 Task: Find connections with filter location Orós with filter topic #humanresourceswith filter profile language French with filter current company Freecharge with filter school Rajiv Gandhi University of Health Sciences with filter industry Telecommunications Carriers with filter service category CateringChange with filter keywords title Line Cook
Action: Mouse moved to (494, 93)
Screenshot: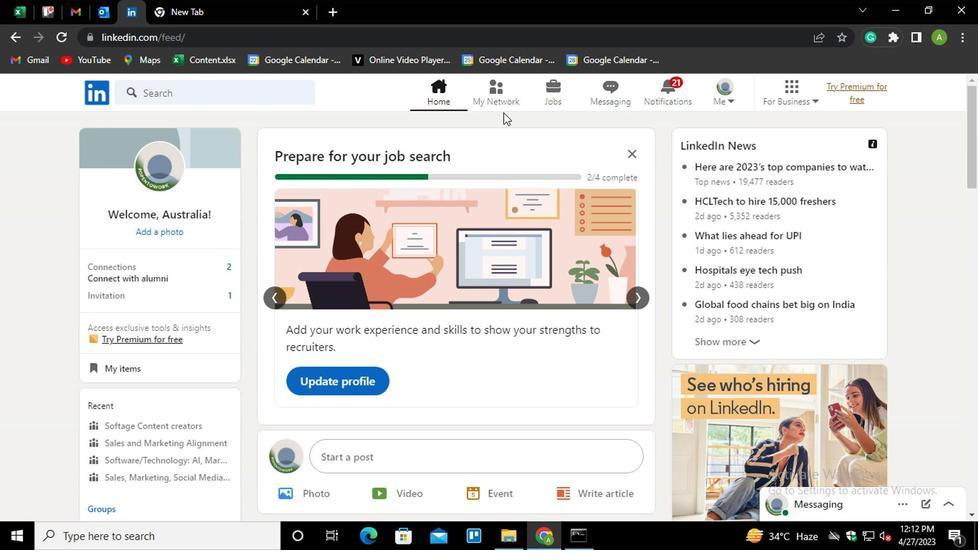 
Action: Mouse pressed left at (494, 93)
Screenshot: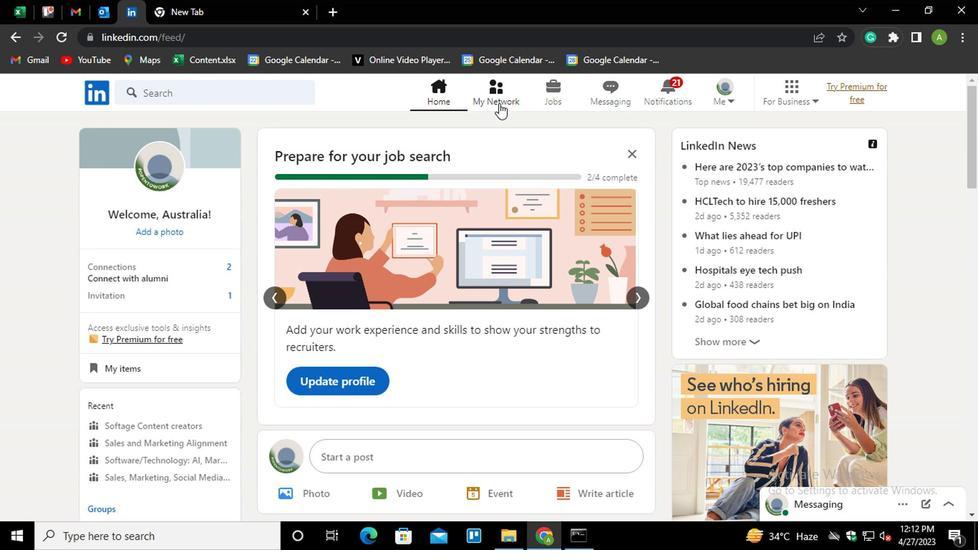 
Action: Mouse moved to (174, 170)
Screenshot: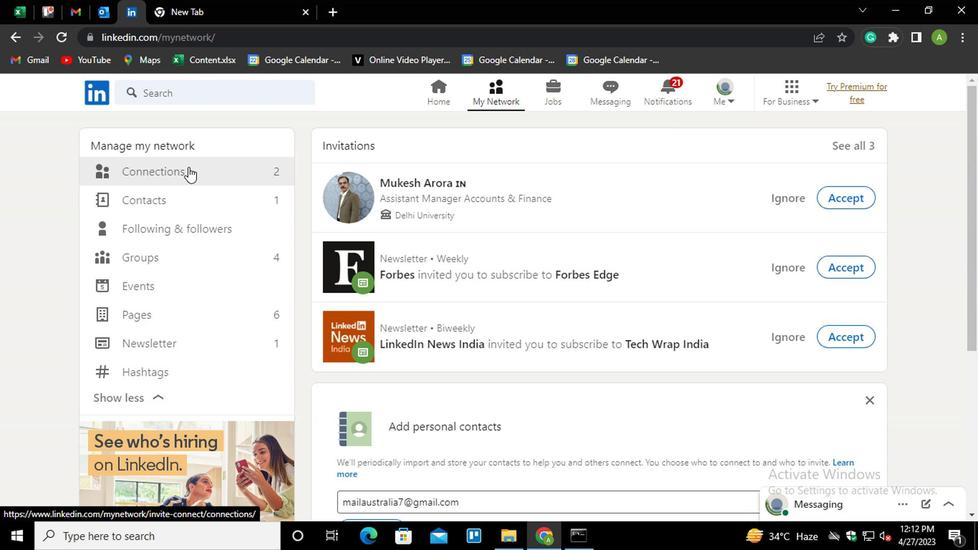 
Action: Mouse pressed left at (174, 170)
Screenshot: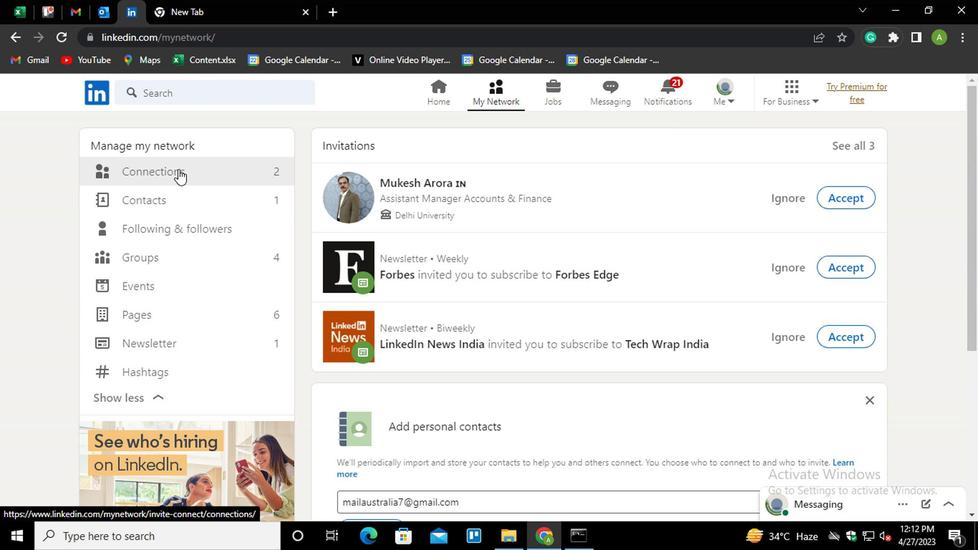 
Action: Mouse moved to (615, 170)
Screenshot: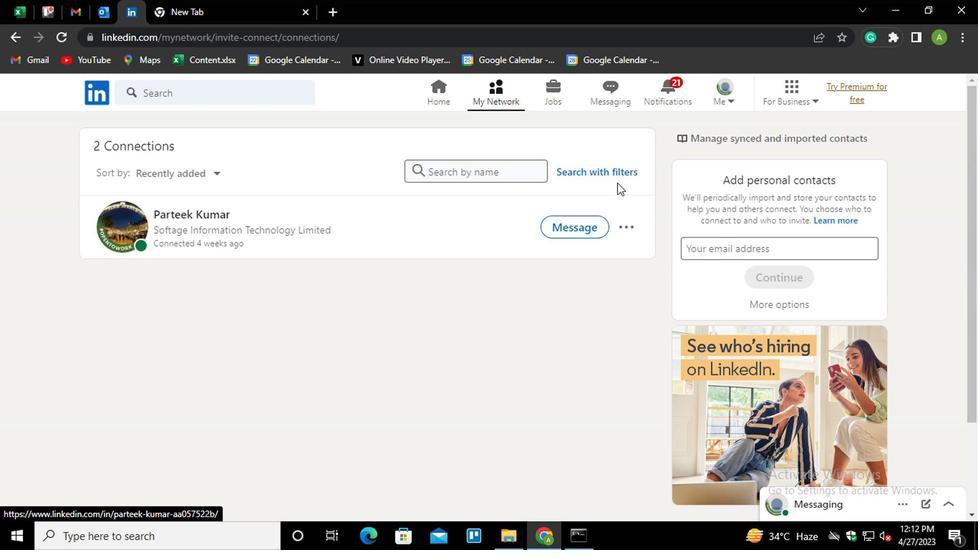 
Action: Mouse pressed left at (615, 170)
Screenshot: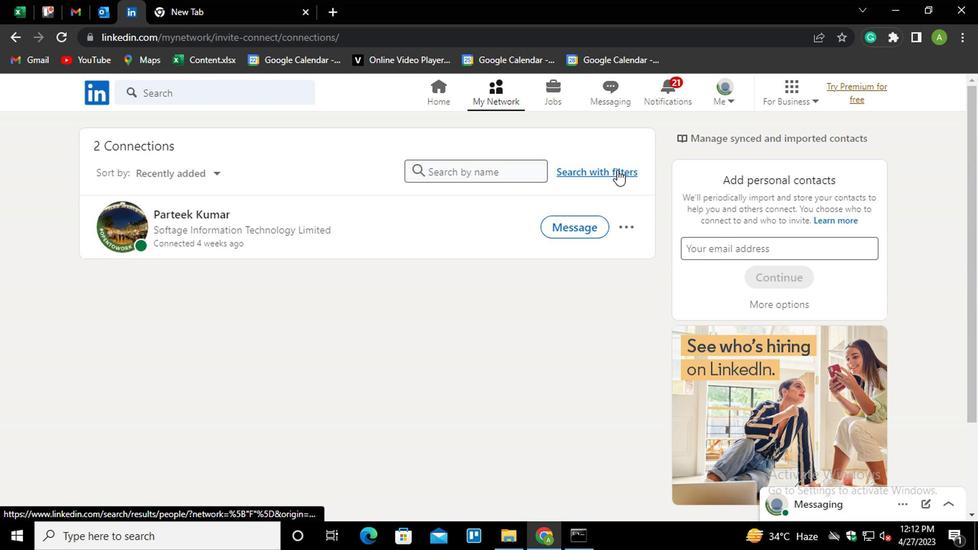 
Action: Mouse moved to (534, 135)
Screenshot: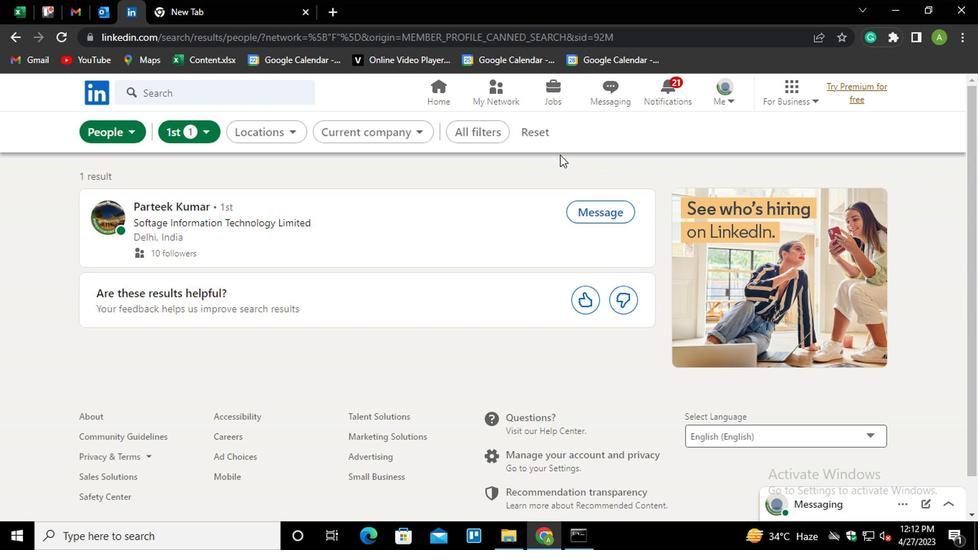 
Action: Mouse pressed left at (534, 135)
Screenshot: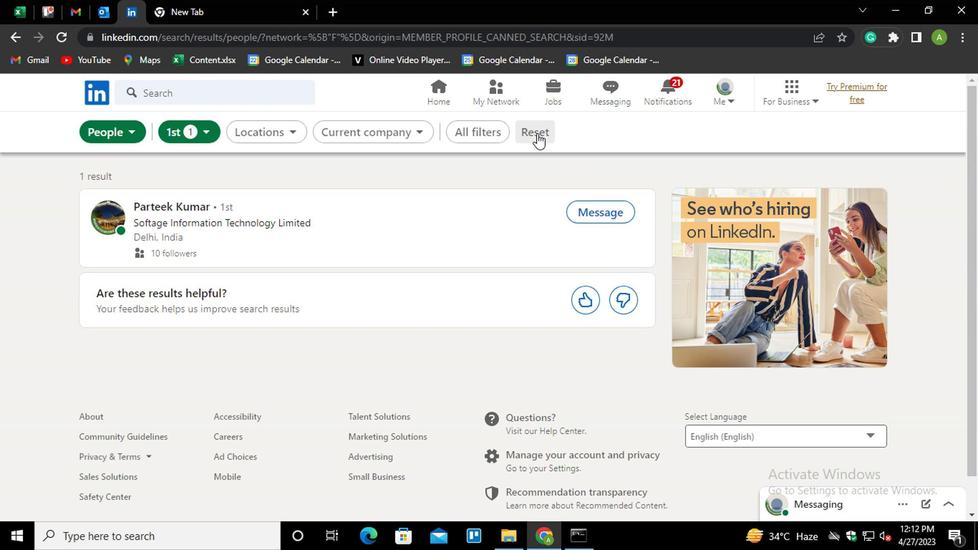 
Action: Mouse moved to (528, 135)
Screenshot: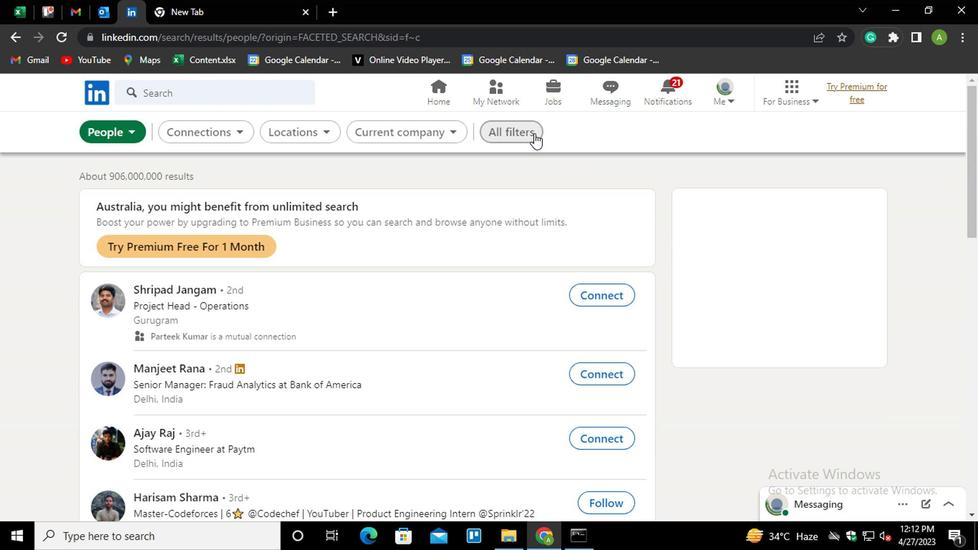 
Action: Mouse pressed left at (528, 135)
Screenshot: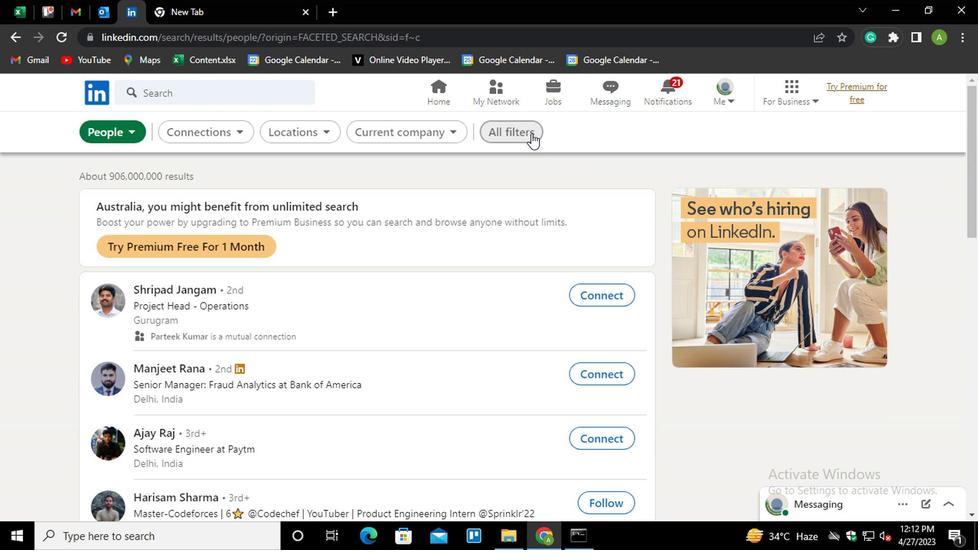 
Action: Mouse moved to (680, 303)
Screenshot: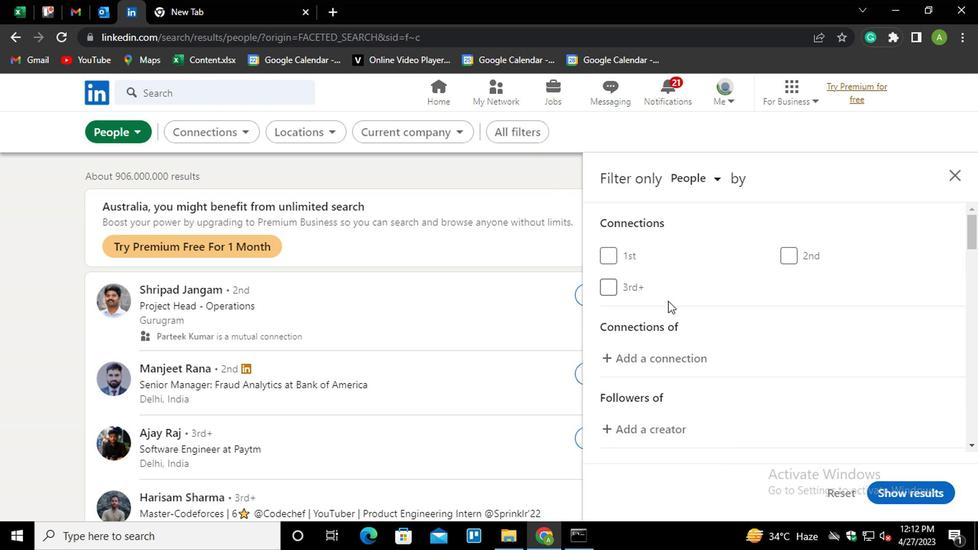 
Action: Mouse scrolled (680, 303) with delta (0, 0)
Screenshot: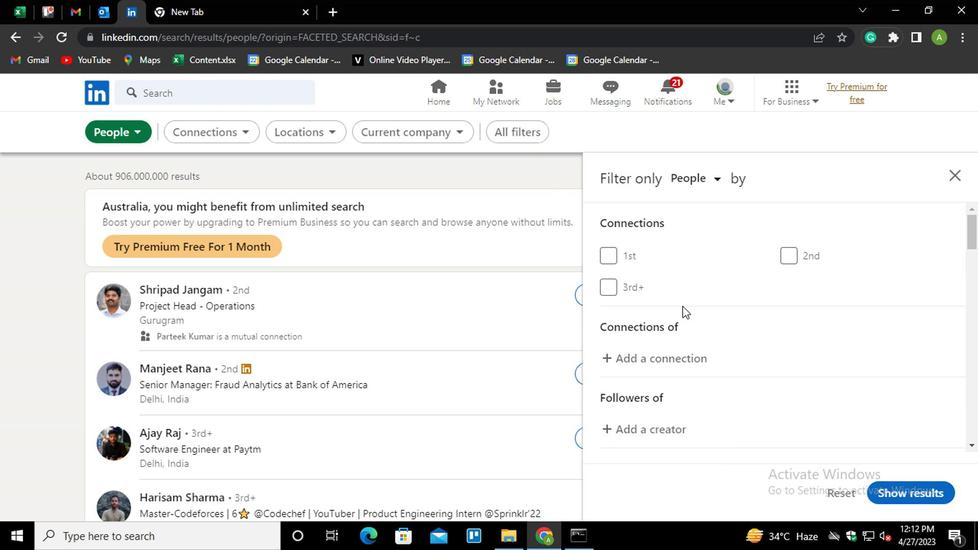
Action: Mouse moved to (680, 303)
Screenshot: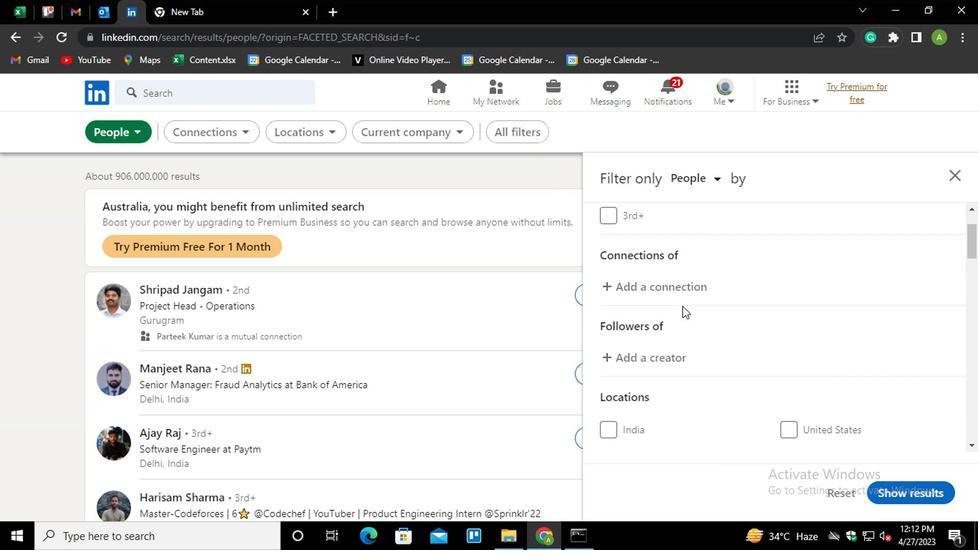 
Action: Mouse scrolled (680, 303) with delta (0, 0)
Screenshot: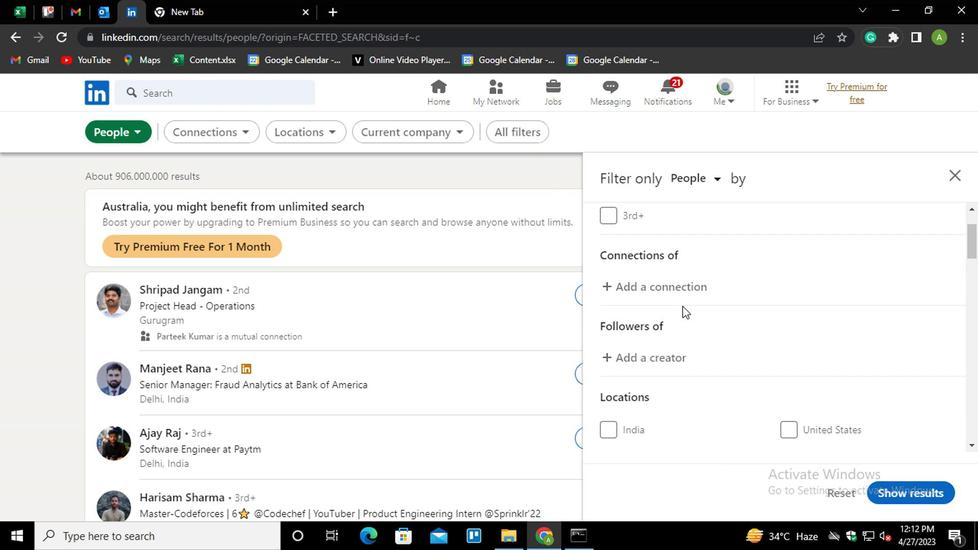 
Action: Mouse scrolled (680, 303) with delta (0, 0)
Screenshot: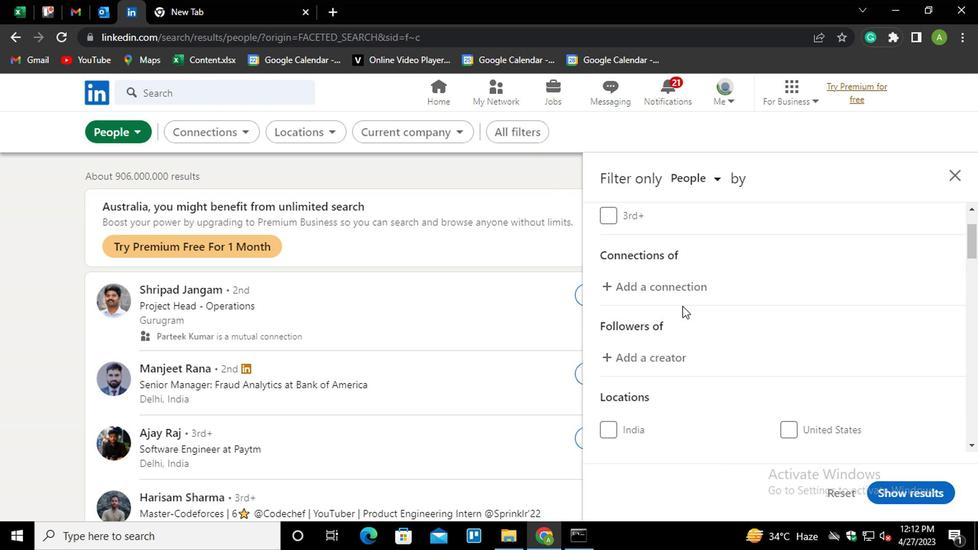 
Action: Mouse scrolled (680, 303) with delta (0, 0)
Screenshot: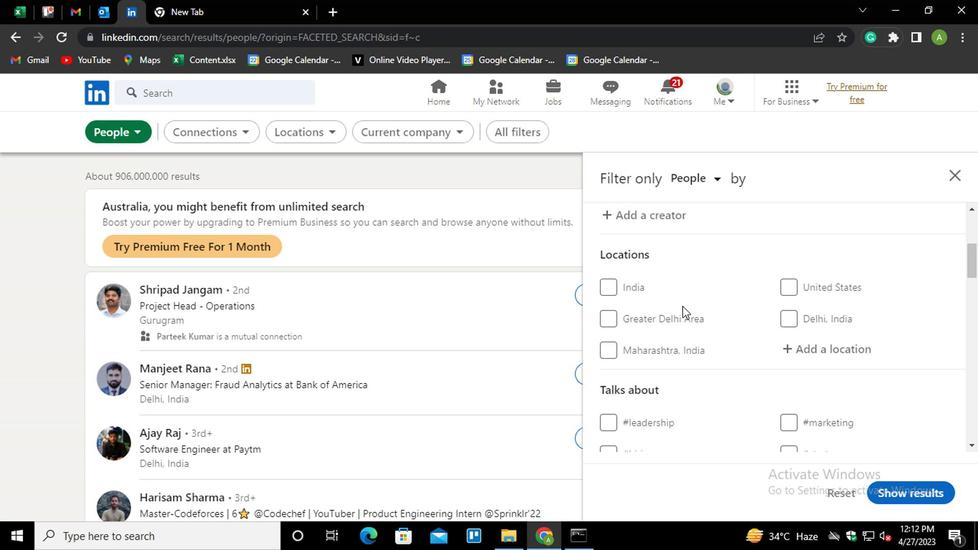 
Action: Mouse moved to (834, 273)
Screenshot: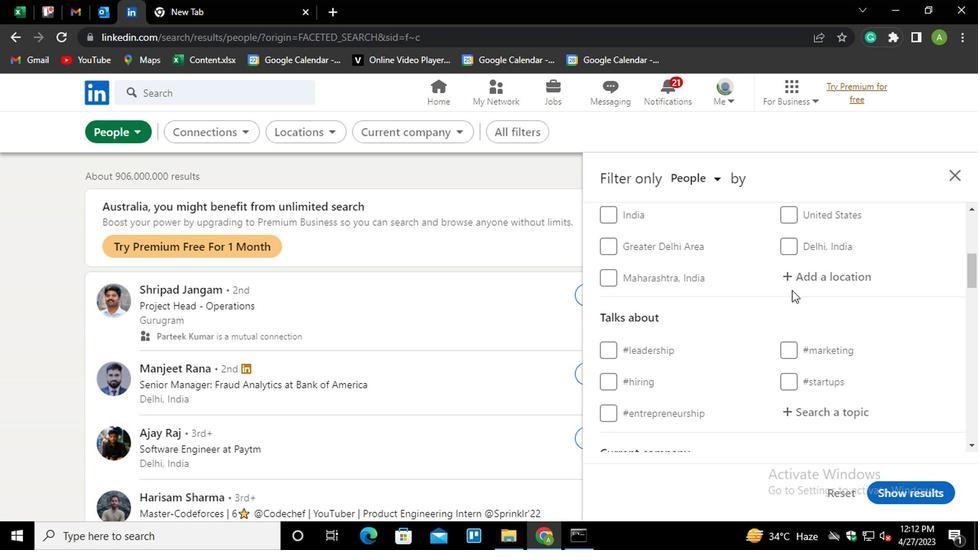 
Action: Mouse pressed left at (834, 273)
Screenshot: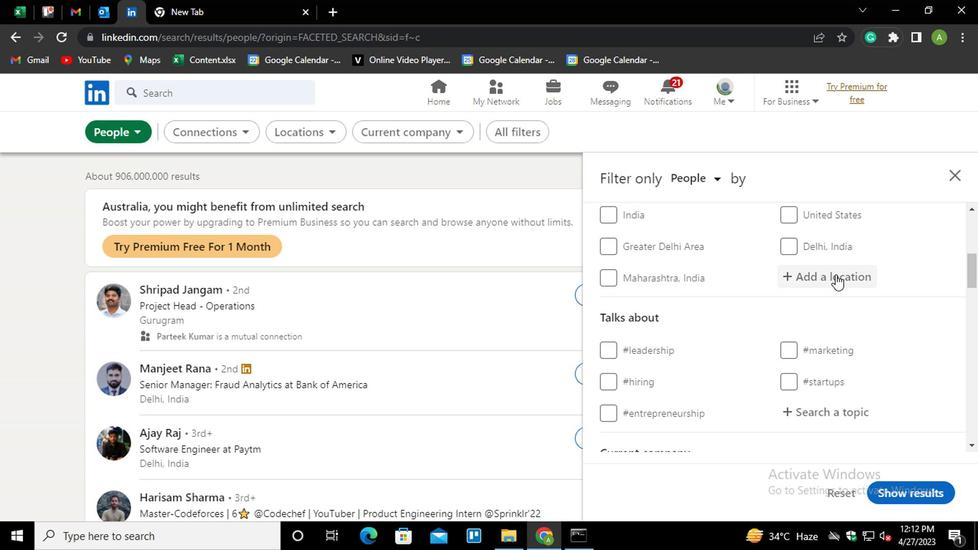 
Action: Mouse moved to (831, 274)
Screenshot: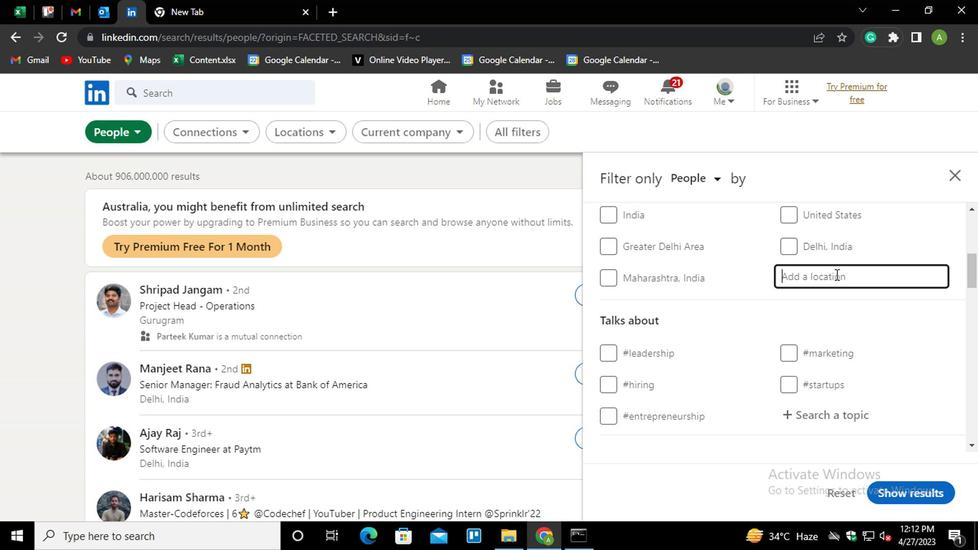 
Action: Mouse pressed left at (831, 274)
Screenshot: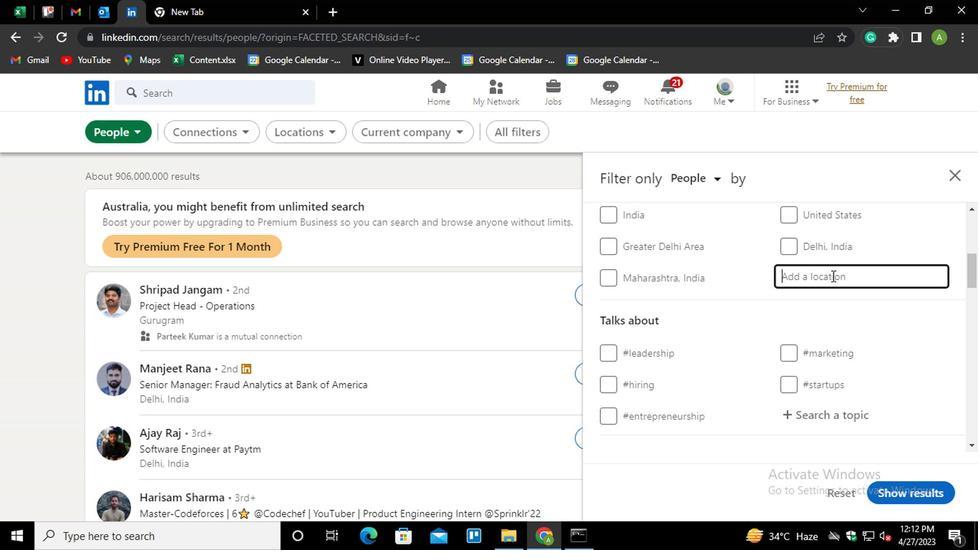 
Action: Key pressed <Key.shift>P<Key.backspace>OROS<Key.down><Key.down><Key.down><Key.down><Key.down><Key.enter>
Screenshot: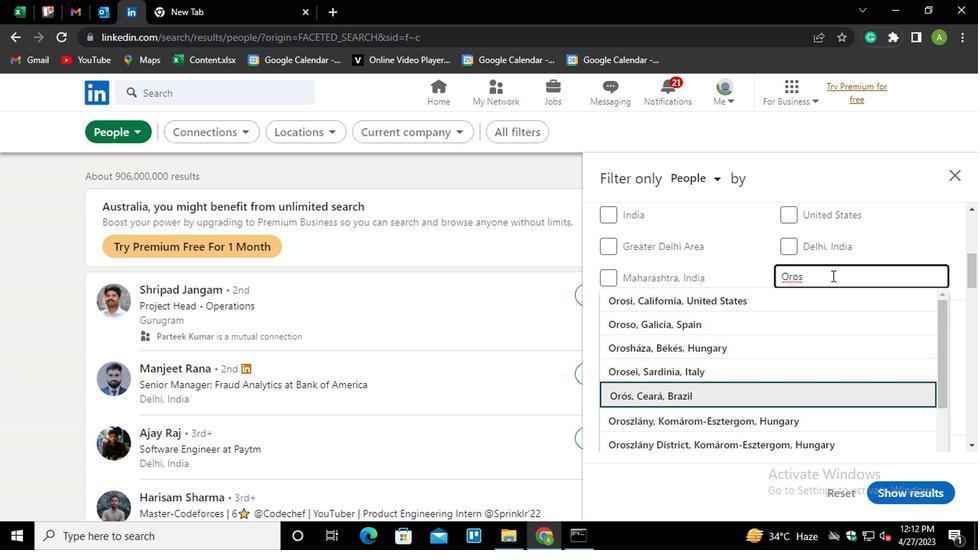 
Action: Mouse scrolled (831, 273) with delta (0, -1)
Screenshot: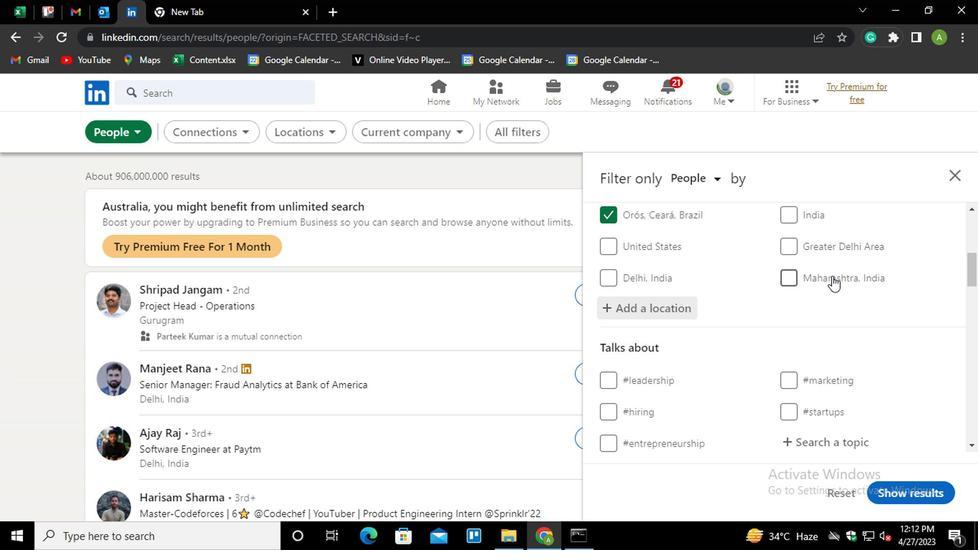 
Action: Mouse scrolled (831, 273) with delta (0, -1)
Screenshot: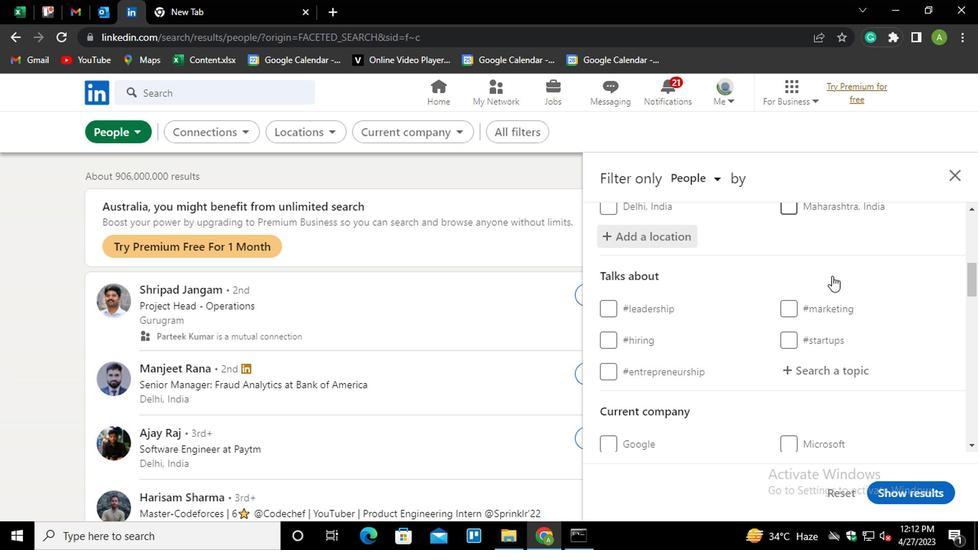 
Action: Mouse moved to (818, 297)
Screenshot: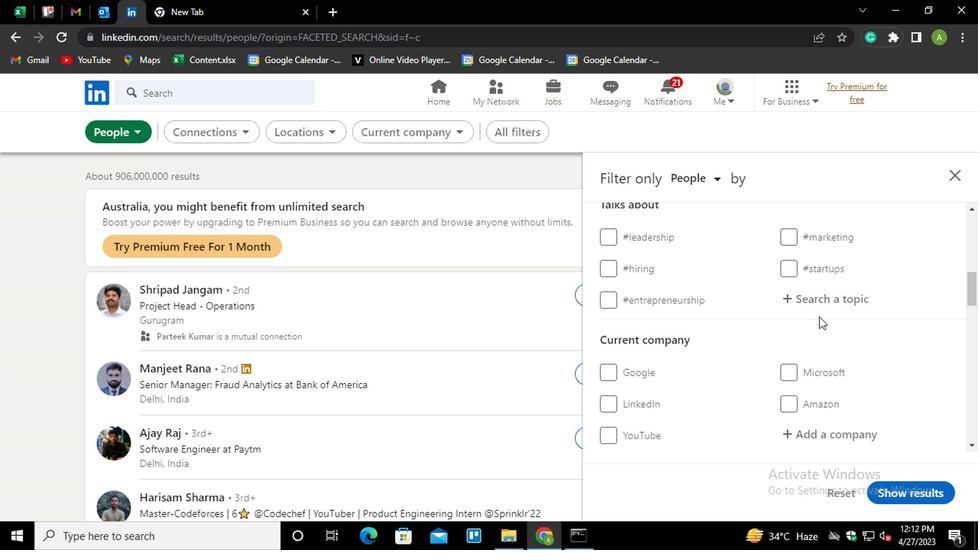 
Action: Mouse pressed left at (818, 297)
Screenshot: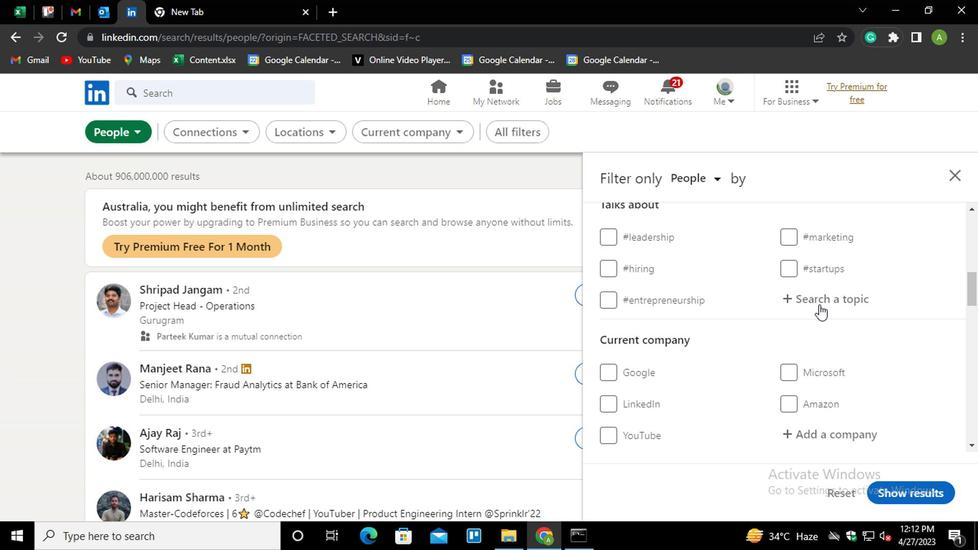 
Action: Key pressed <Key.shift>#GU<Key.backspace><Key.backspace>HUMANRESOURCES
Screenshot: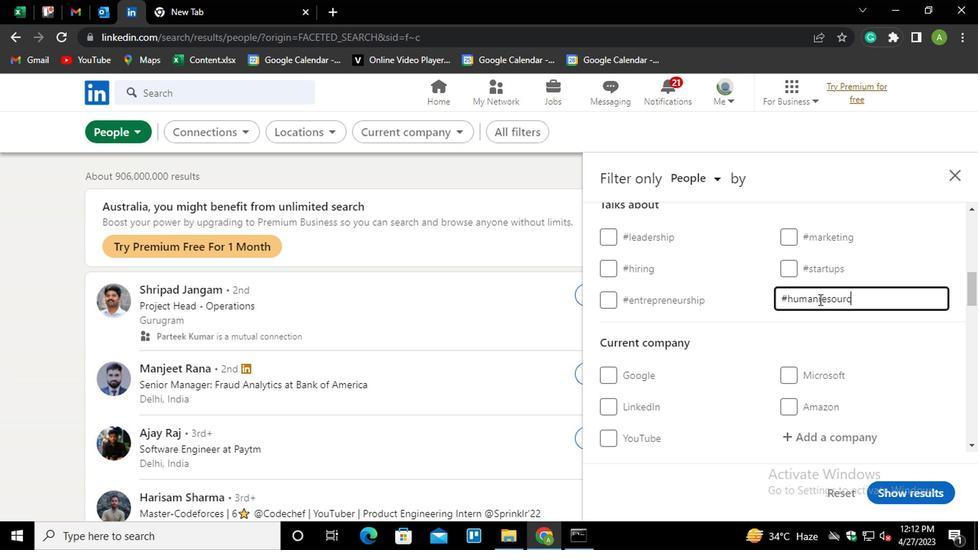 
Action: Mouse moved to (833, 320)
Screenshot: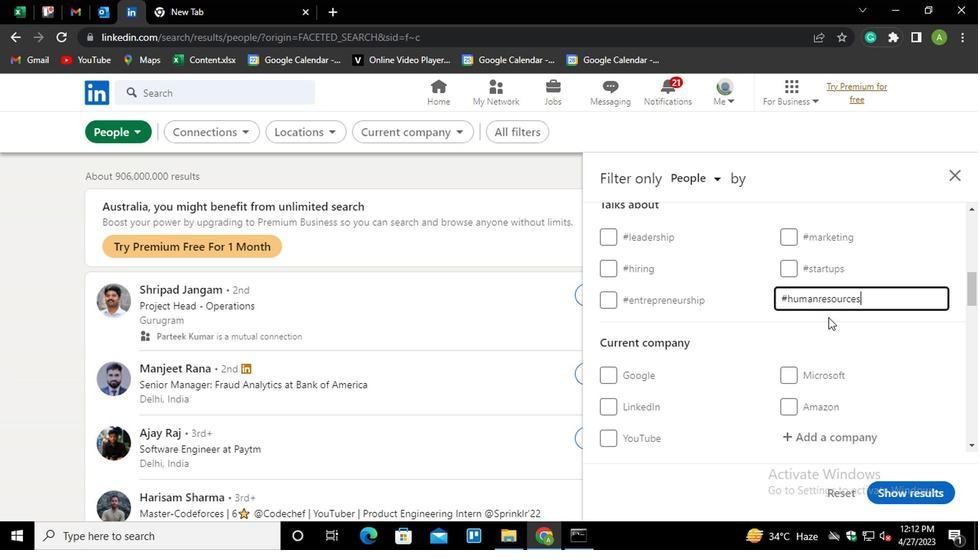 
Action: Mouse pressed left at (833, 320)
Screenshot: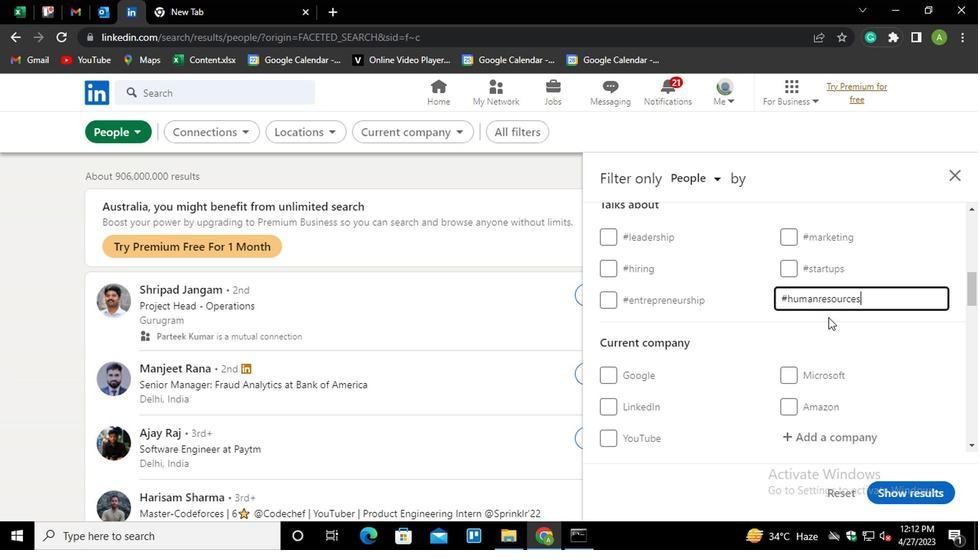 
Action: Mouse moved to (834, 320)
Screenshot: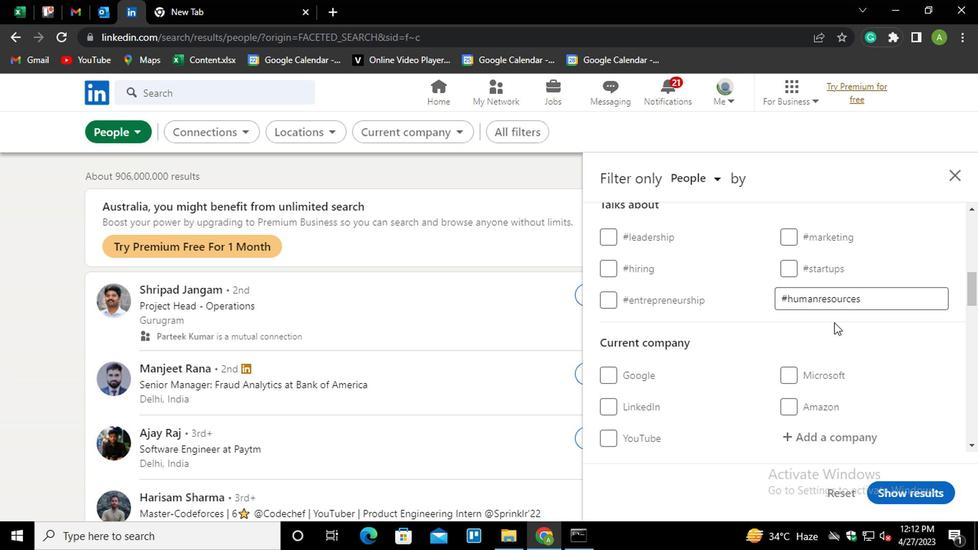 
Action: Mouse scrolled (834, 319) with delta (0, 0)
Screenshot: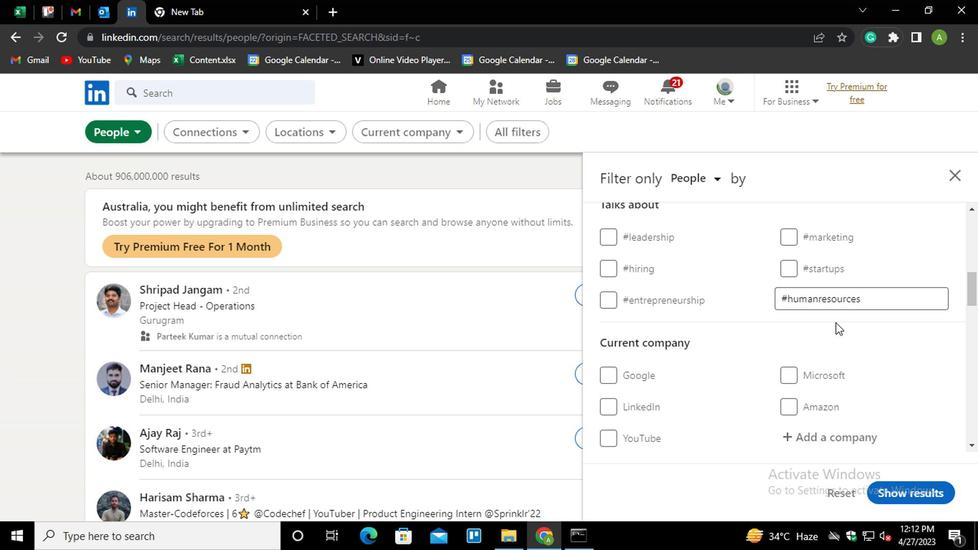 
Action: Mouse scrolled (834, 319) with delta (0, 0)
Screenshot: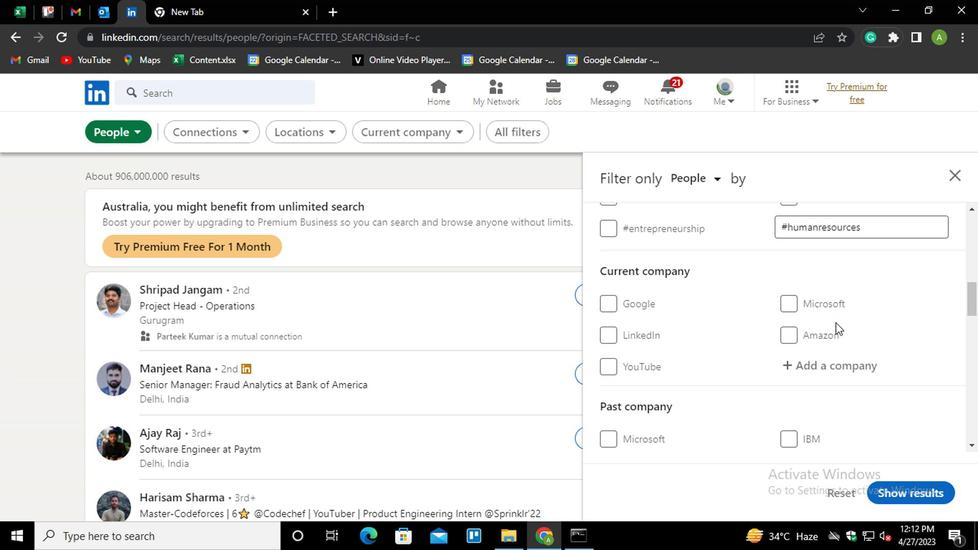 
Action: Mouse scrolled (834, 319) with delta (0, 0)
Screenshot: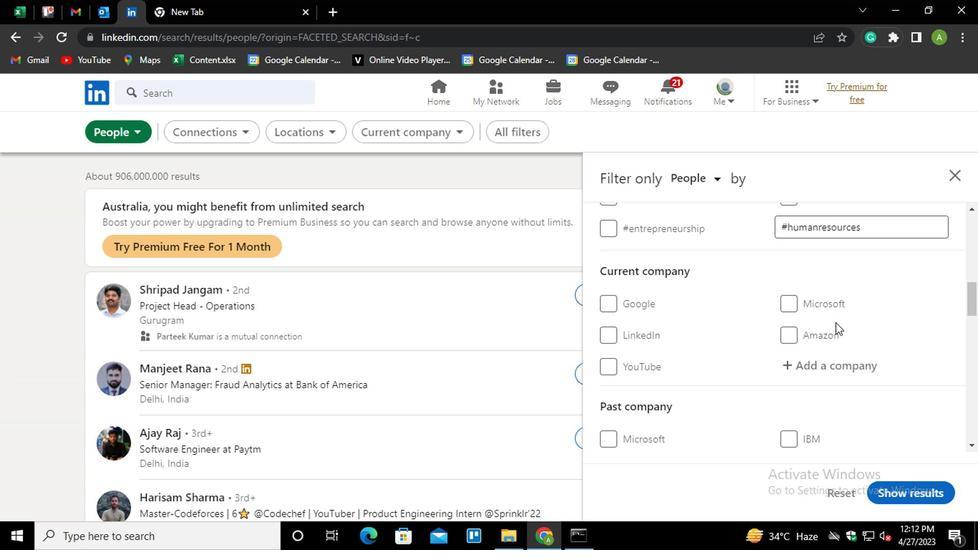 
Action: Mouse scrolled (834, 319) with delta (0, 0)
Screenshot: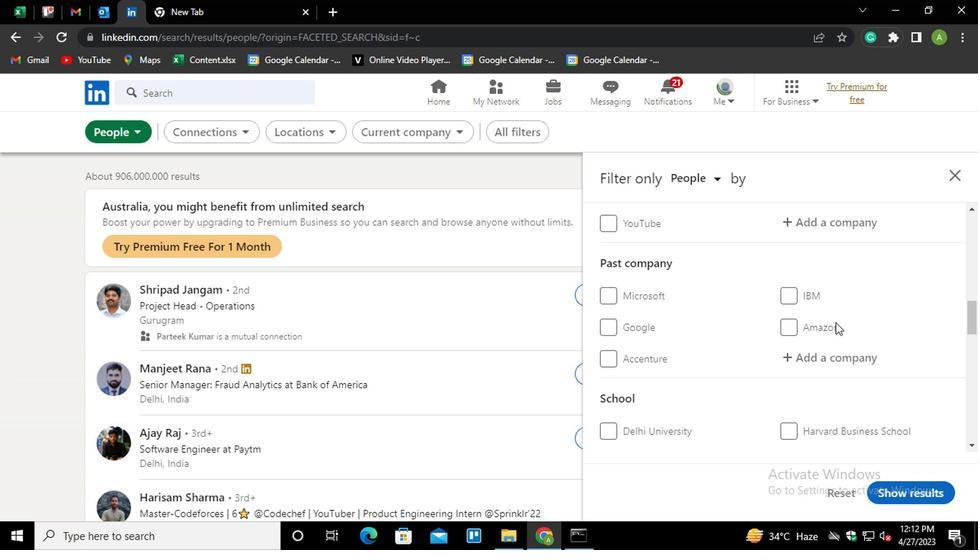 
Action: Mouse scrolled (834, 319) with delta (0, 0)
Screenshot: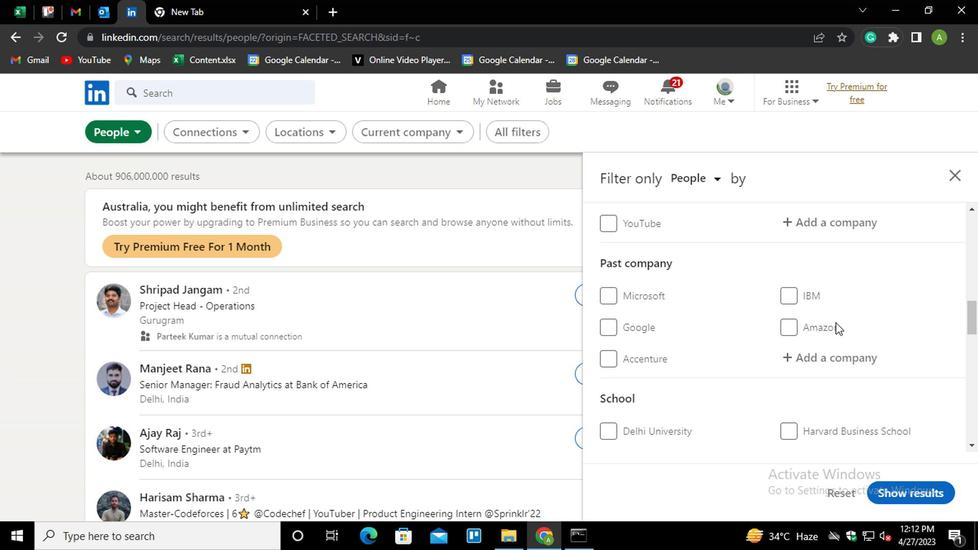 
Action: Mouse scrolled (834, 319) with delta (0, 0)
Screenshot: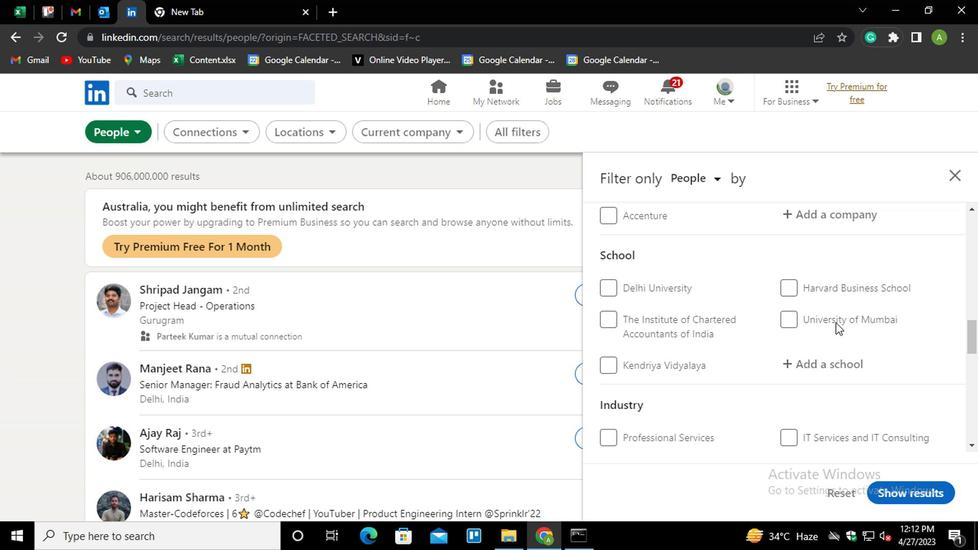 
Action: Mouse scrolled (834, 319) with delta (0, 0)
Screenshot: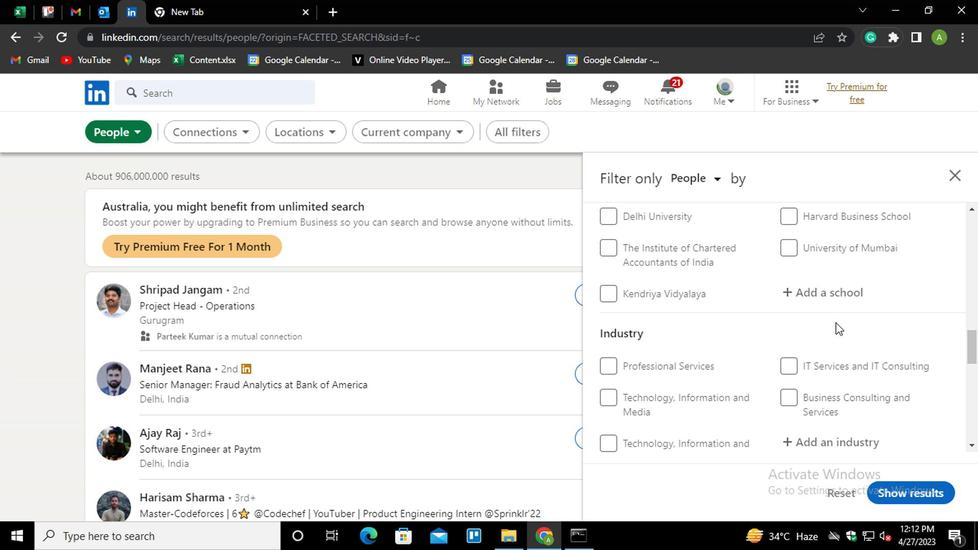 
Action: Mouse scrolled (834, 319) with delta (0, 0)
Screenshot: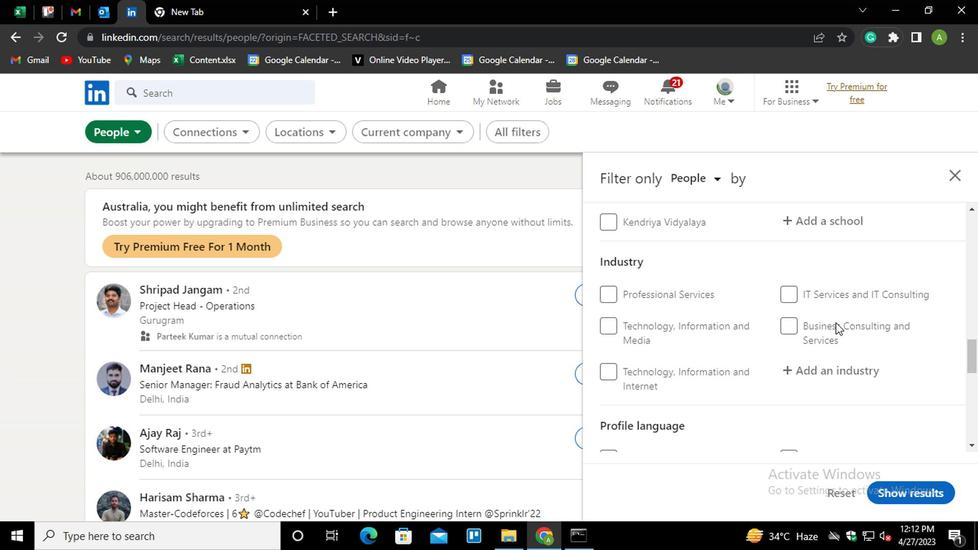 
Action: Mouse scrolled (834, 319) with delta (0, 0)
Screenshot: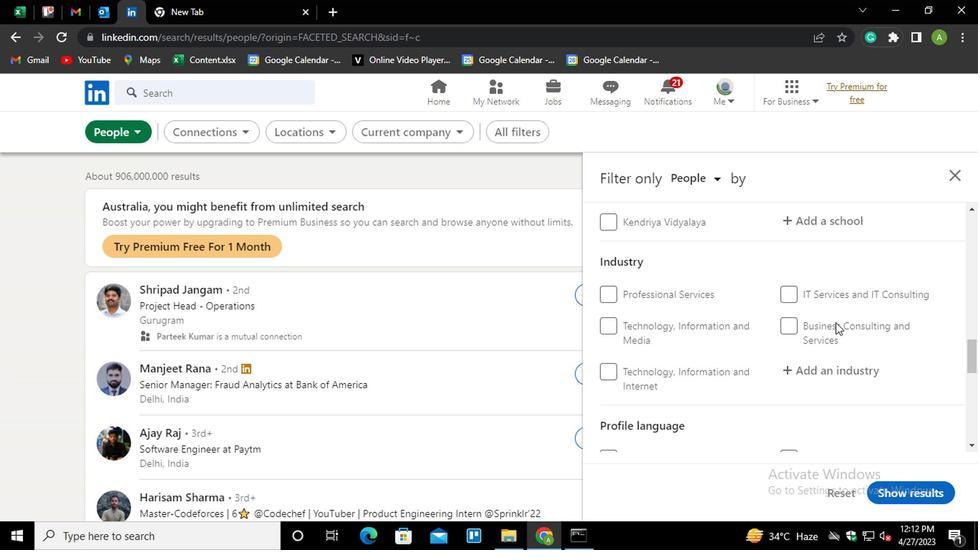 
Action: Mouse moved to (782, 311)
Screenshot: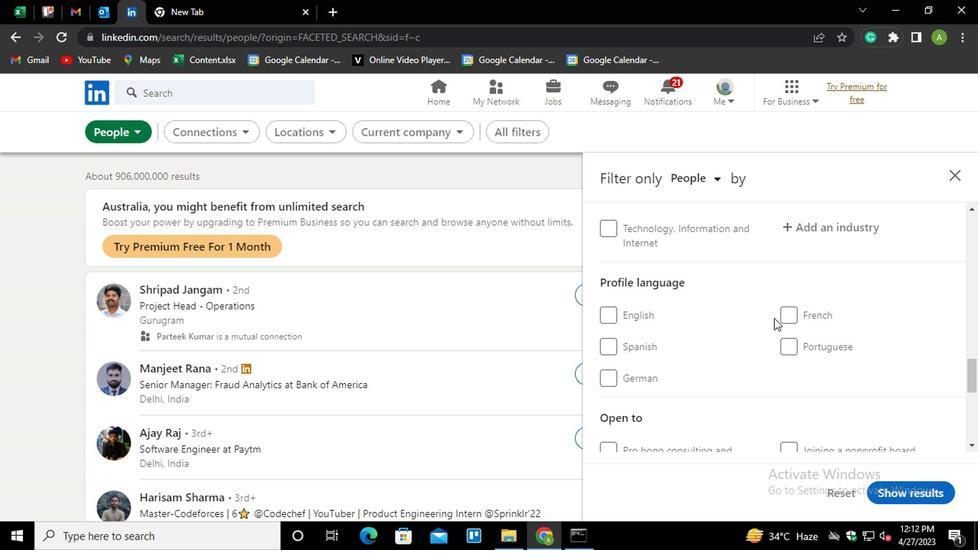 
Action: Mouse pressed left at (782, 311)
Screenshot: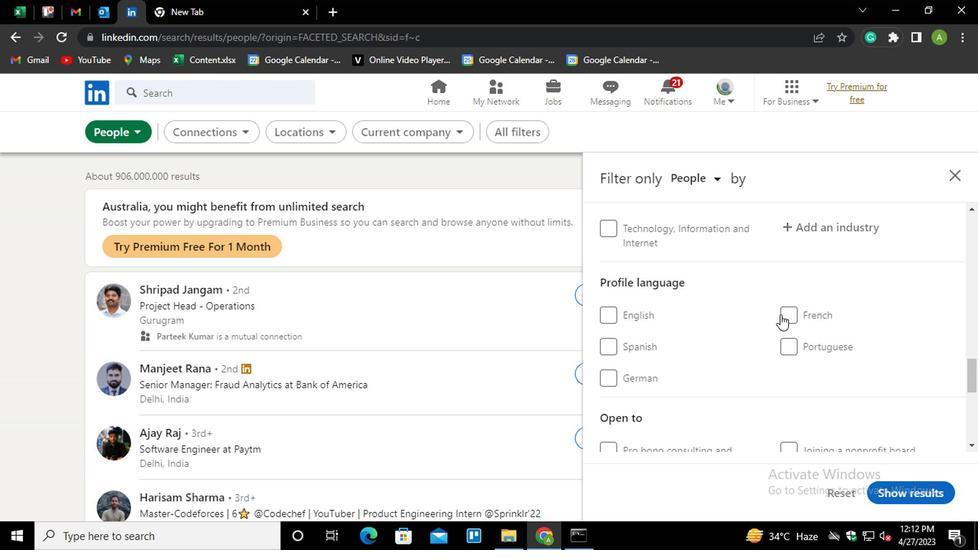 
Action: Mouse moved to (851, 361)
Screenshot: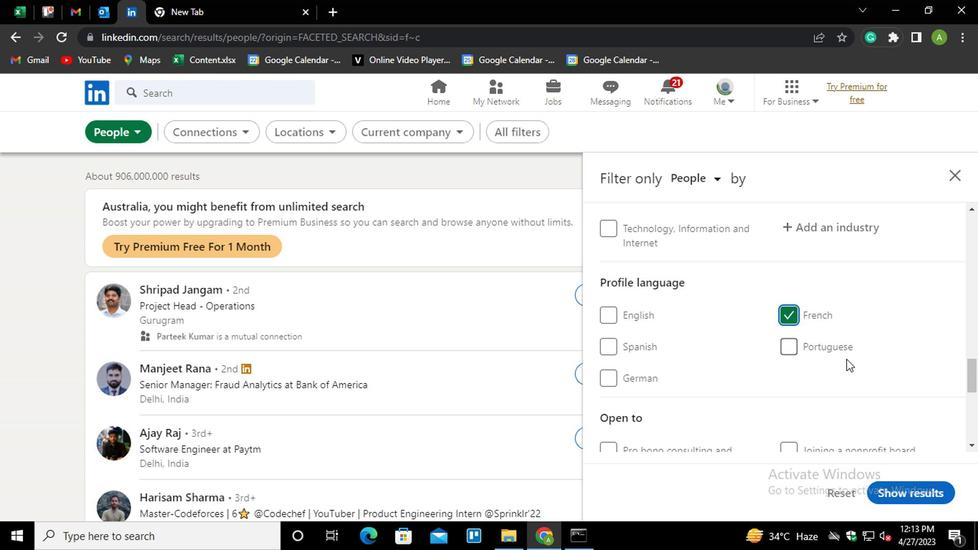 
Action: Mouse scrolled (851, 362) with delta (0, 1)
Screenshot: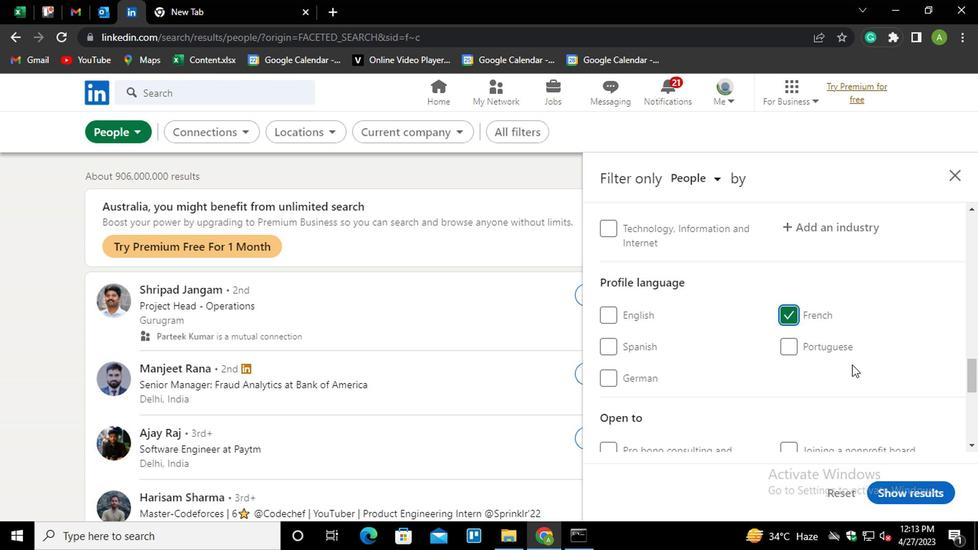 
Action: Mouse scrolled (851, 362) with delta (0, 1)
Screenshot: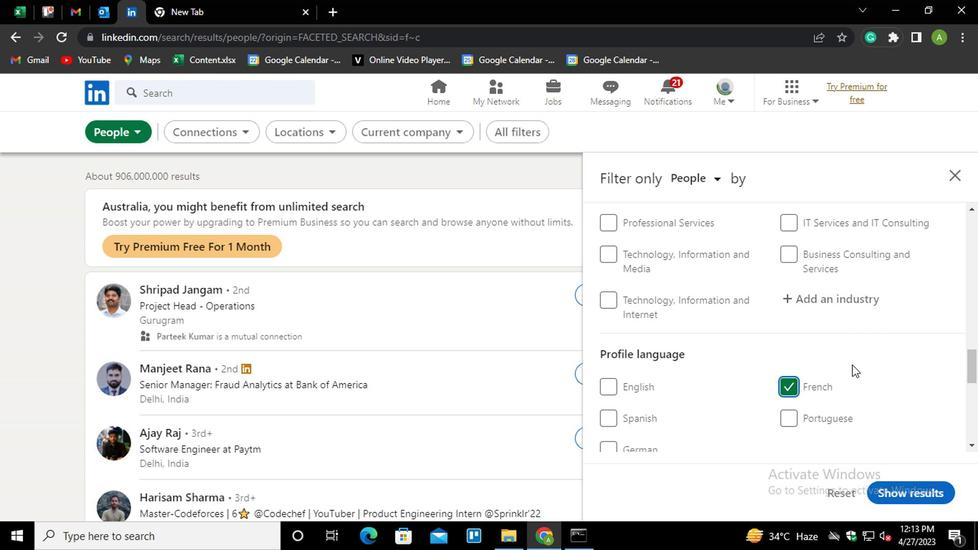 
Action: Mouse scrolled (851, 362) with delta (0, 1)
Screenshot: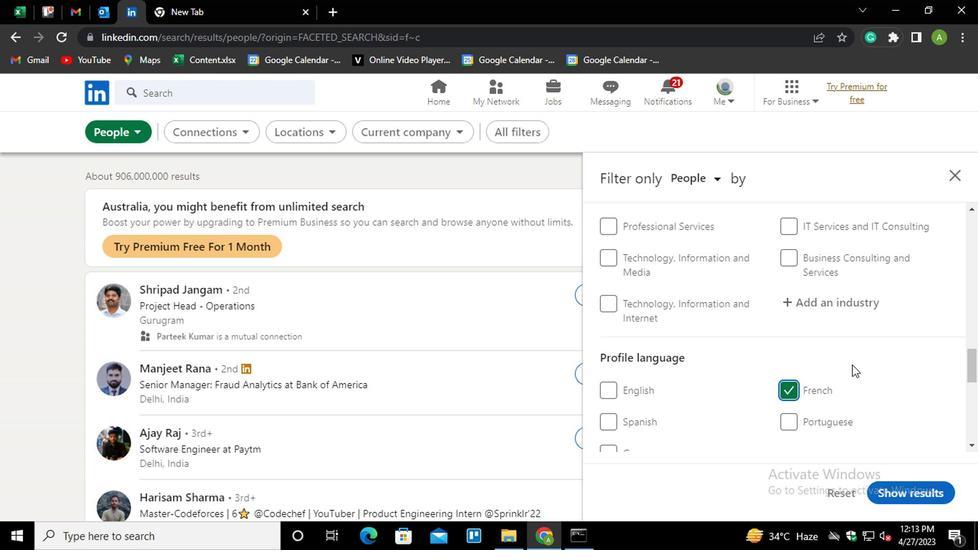 
Action: Mouse scrolled (851, 362) with delta (0, 1)
Screenshot: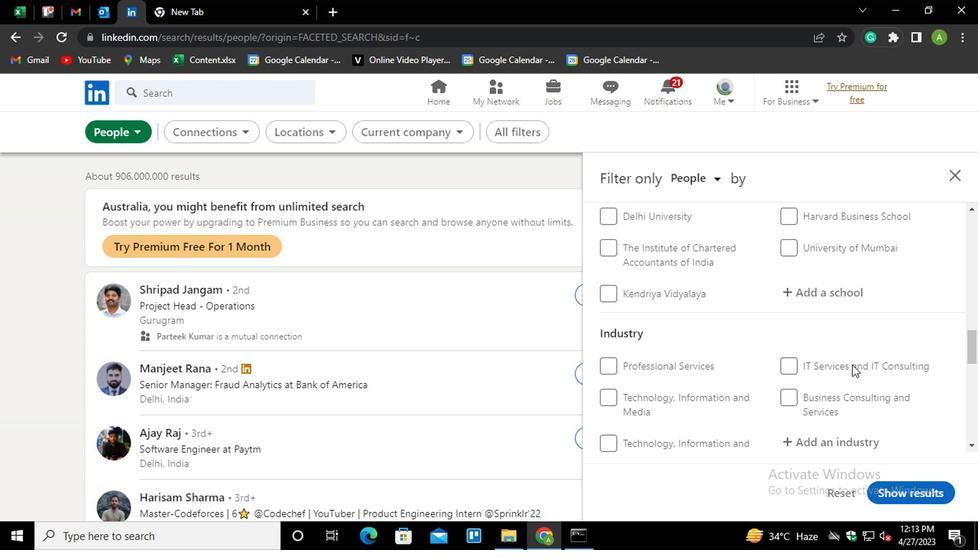 
Action: Mouse scrolled (851, 362) with delta (0, 1)
Screenshot: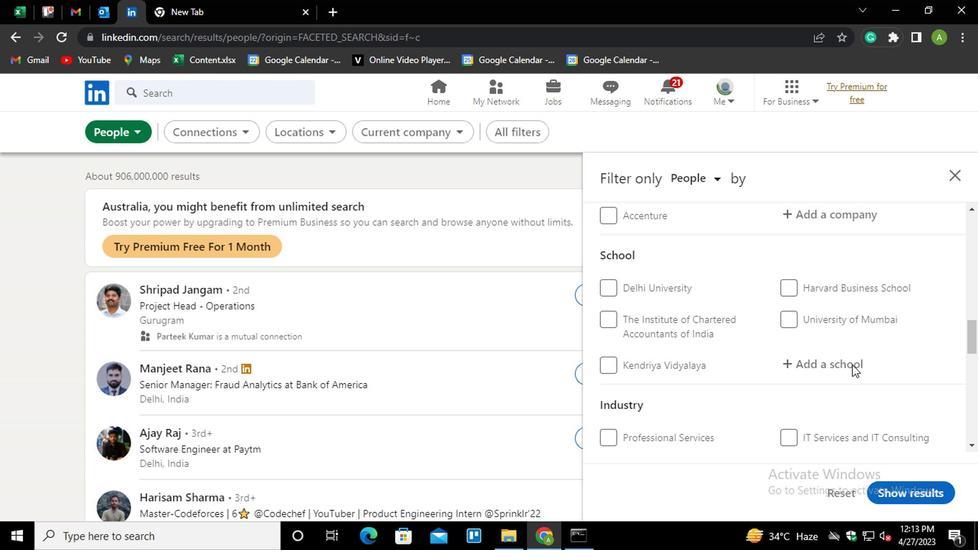 
Action: Mouse scrolled (851, 362) with delta (0, 1)
Screenshot: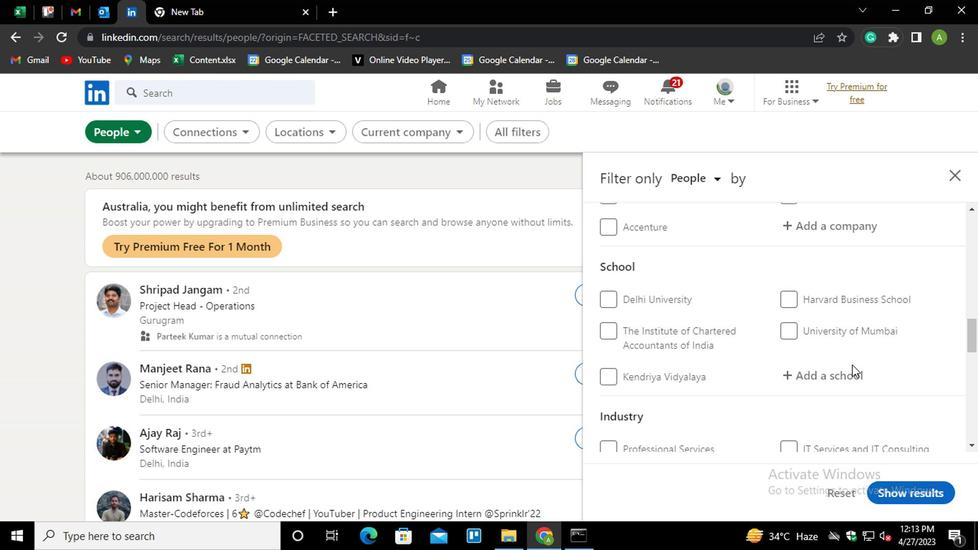 
Action: Mouse scrolled (851, 362) with delta (0, 1)
Screenshot: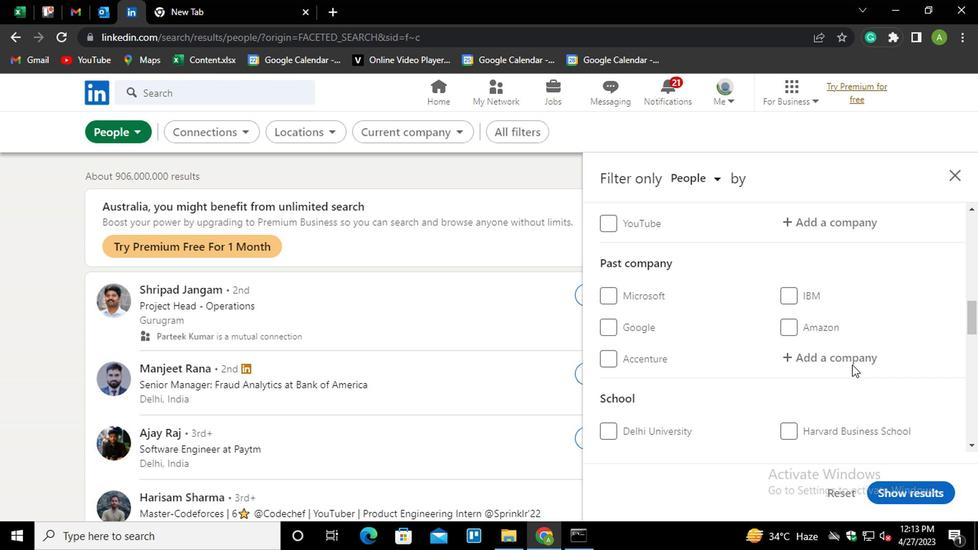 
Action: Mouse moved to (804, 293)
Screenshot: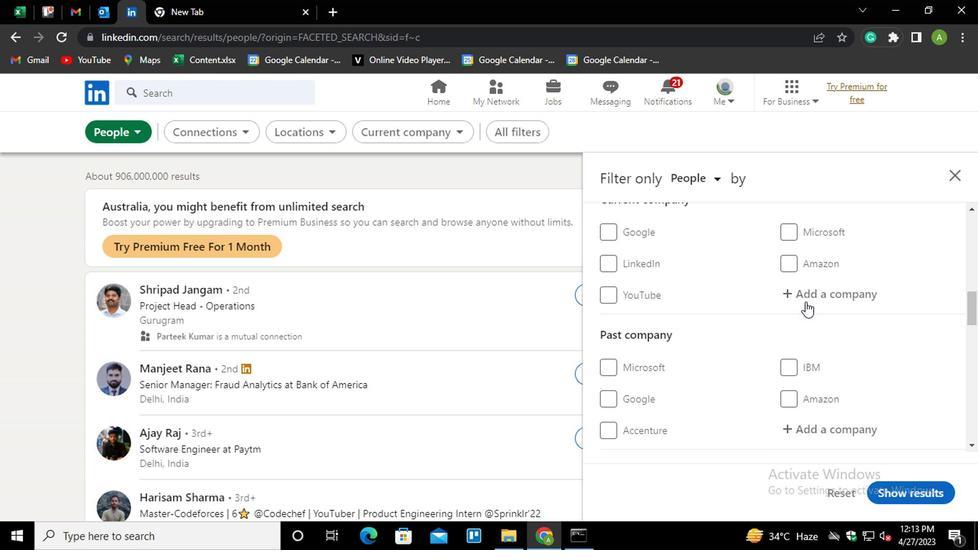 
Action: Mouse pressed left at (804, 293)
Screenshot: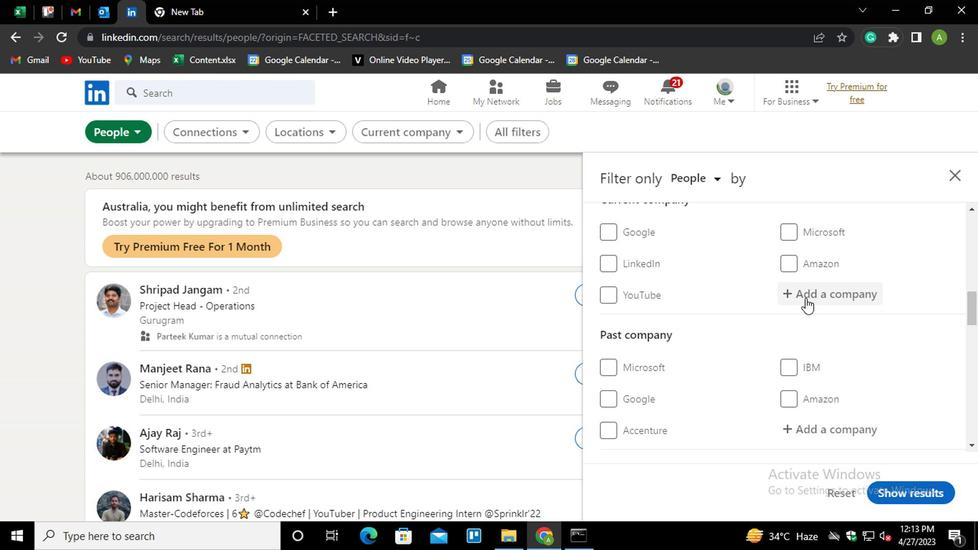 
Action: Mouse moved to (808, 292)
Screenshot: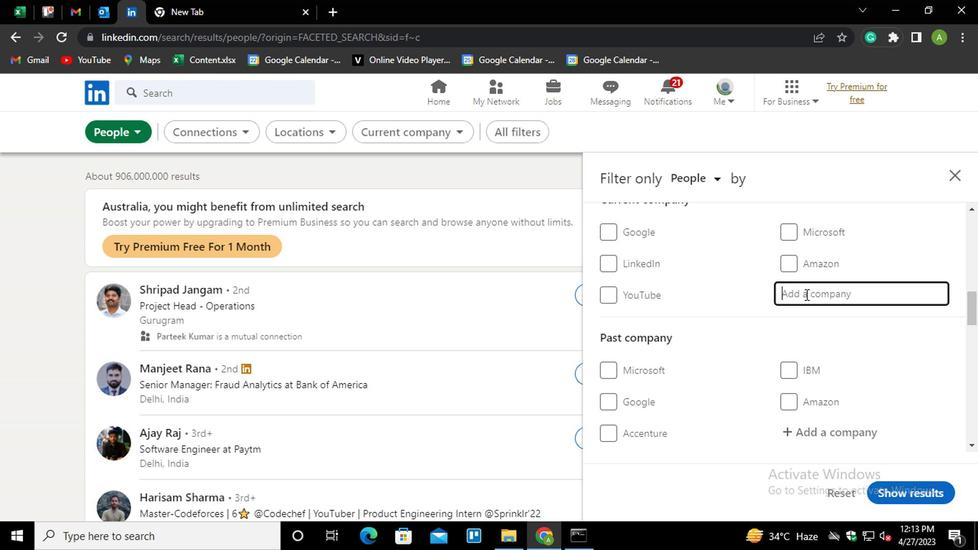 
Action: Mouse pressed left at (808, 292)
Screenshot: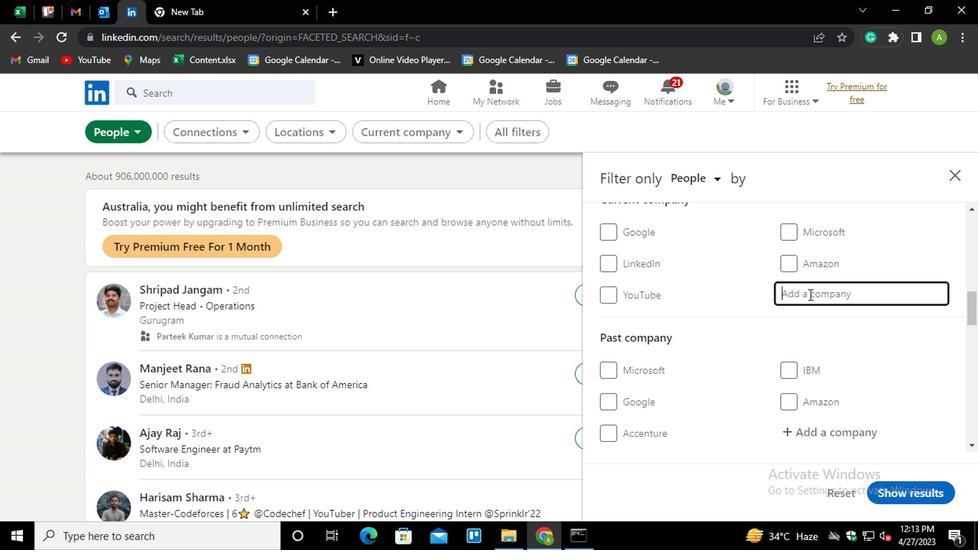 
Action: Mouse moved to (806, 294)
Screenshot: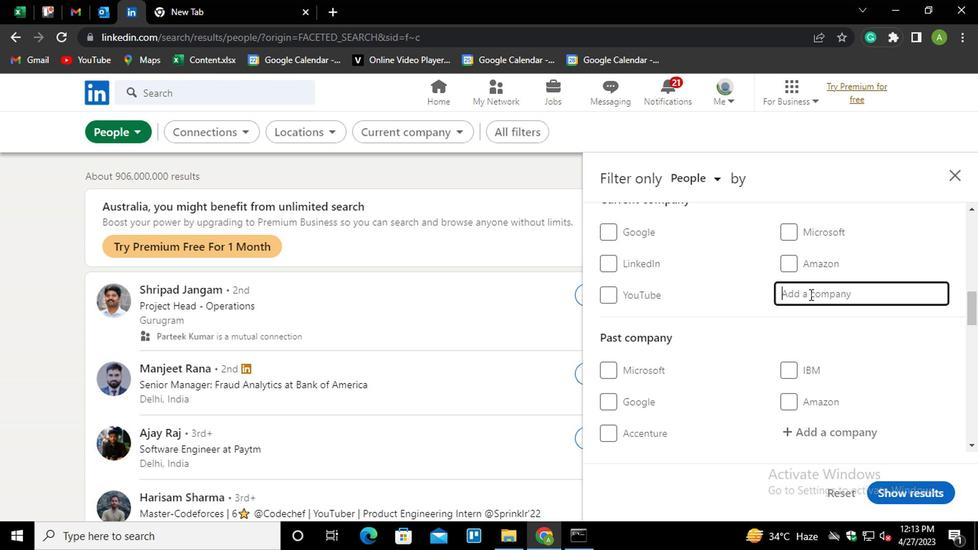 
Action: Key pressed <Key.shift><Key.shift>FREECHAR<Key.down><Key.enter>
Screenshot: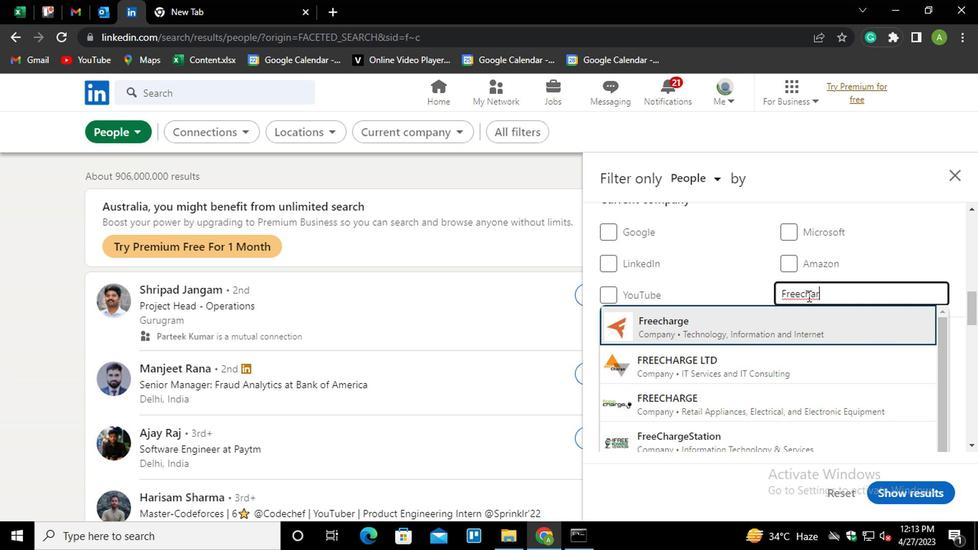 
Action: Mouse scrolled (806, 293) with delta (0, 0)
Screenshot: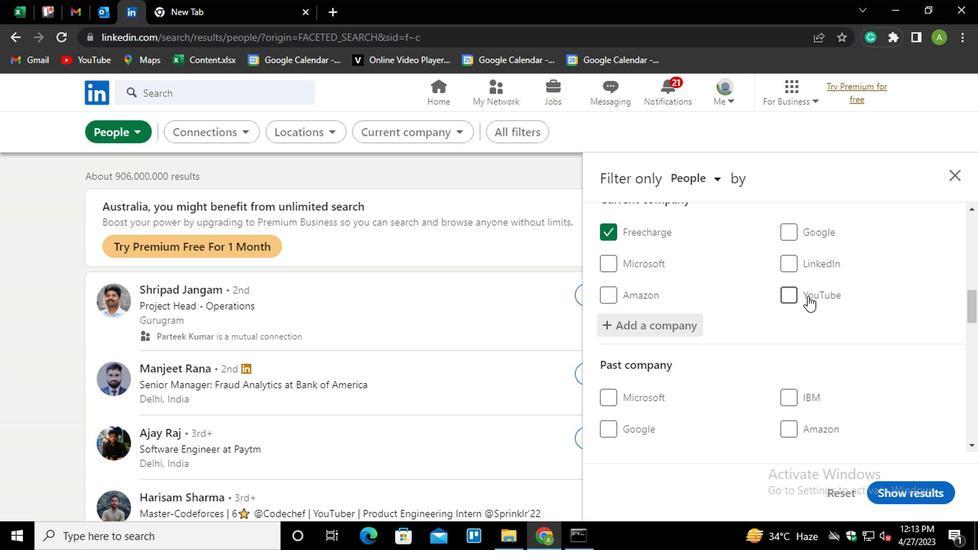 
Action: Mouse moved to (818, 323)
Screenshot: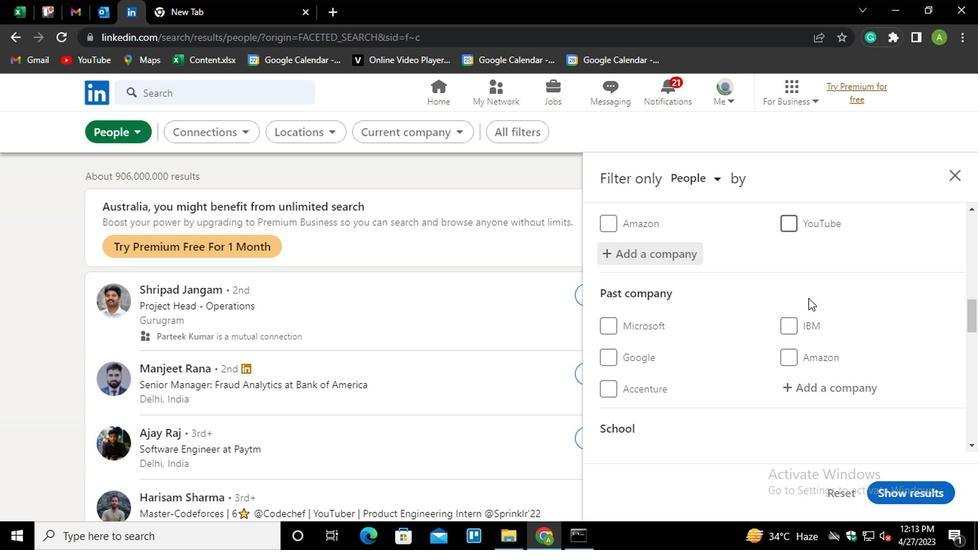
Action: Mouse scrolled (818, 323) with delta (0, 0)
Screenshot: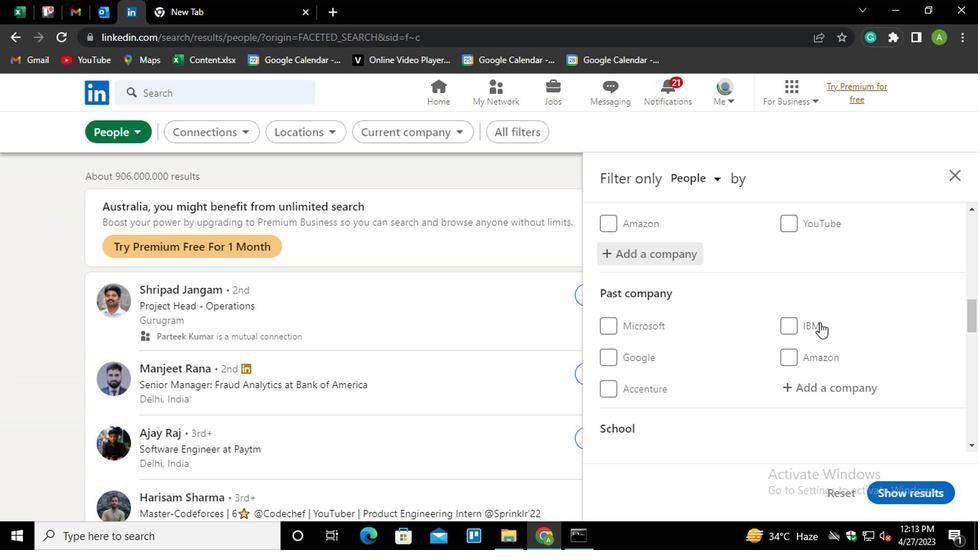 
Action: Mouse moved to (810, 324)
Screenshot: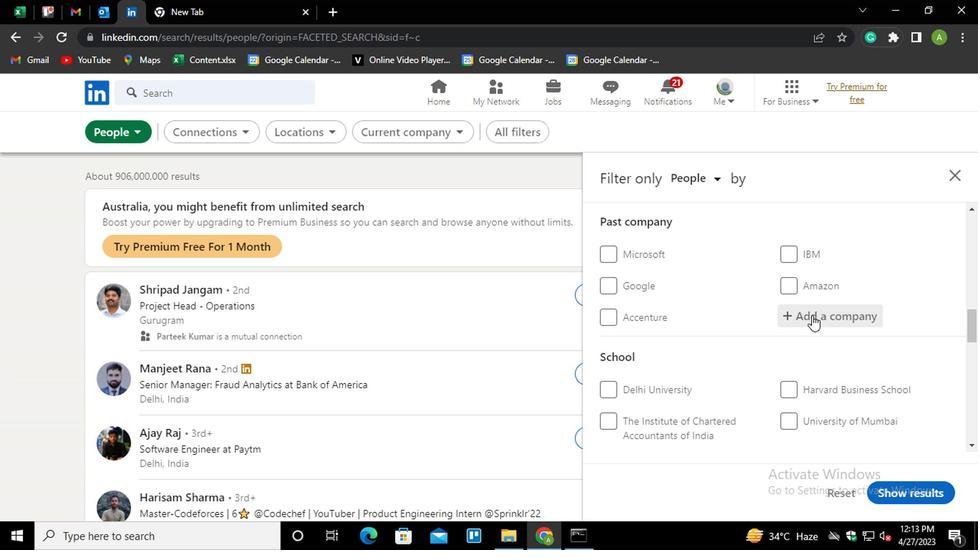 
Action: Mouse scrolled (810, 323) with delta (0, 0)
Screenshot: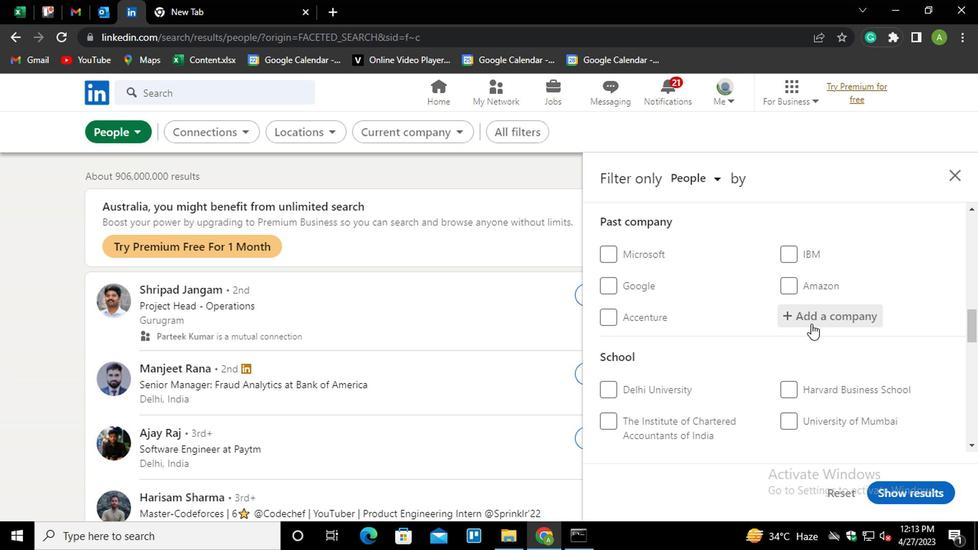 
Action: Mouse scrolled (810, 323) with delta (0, 0)
Screenshot: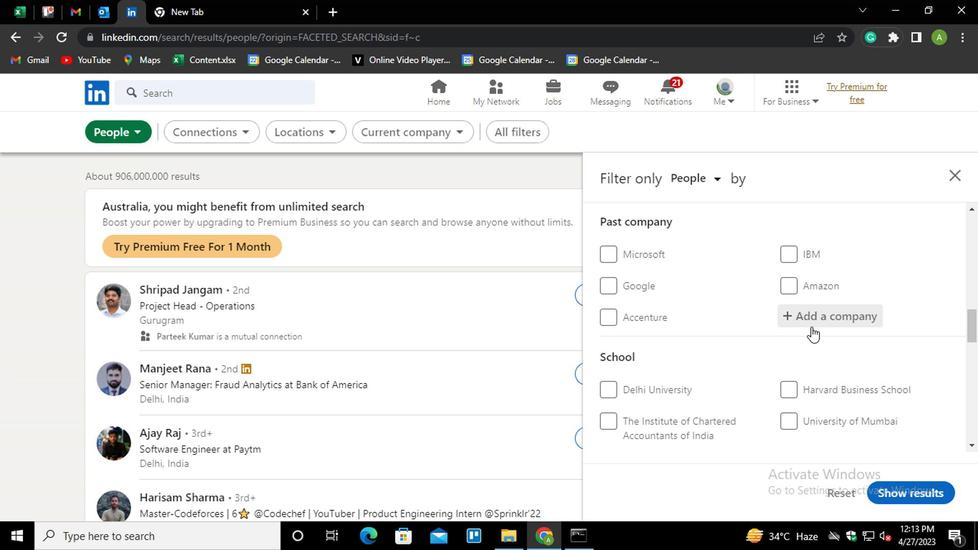 
Action: Mouse moved to (807, 324)
Screenshot: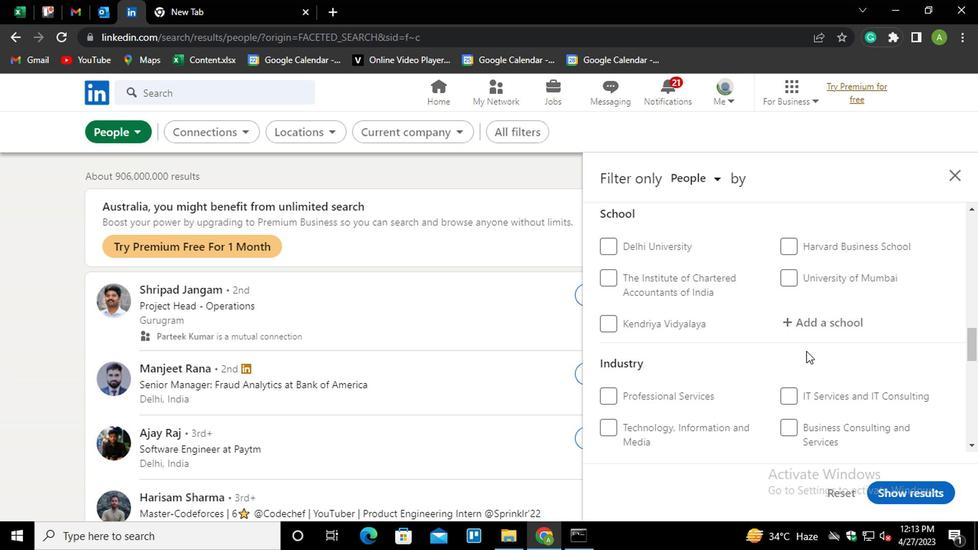 
Action: Mouse pressed left at (807, 324)
Screenshot: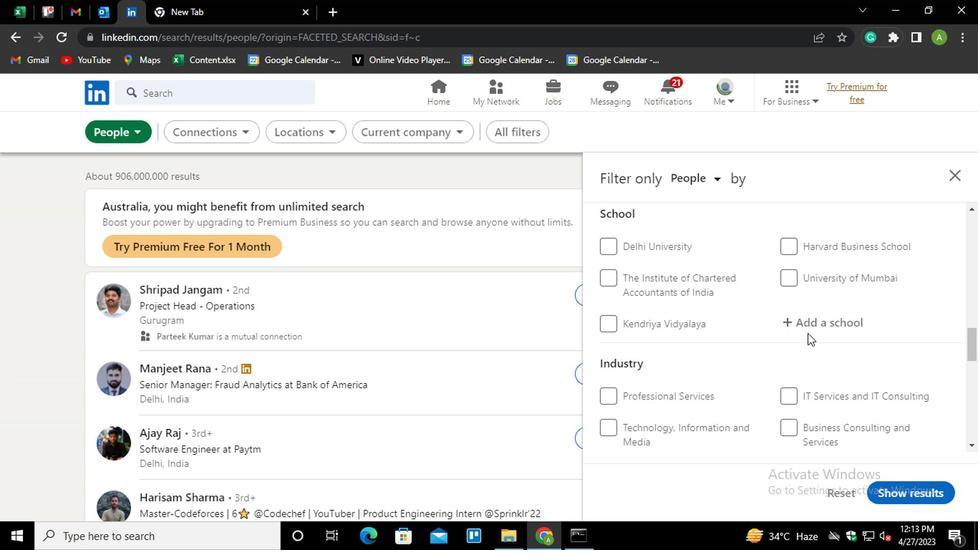 
Action: Mouse moved to (804, 325)
Screenshot: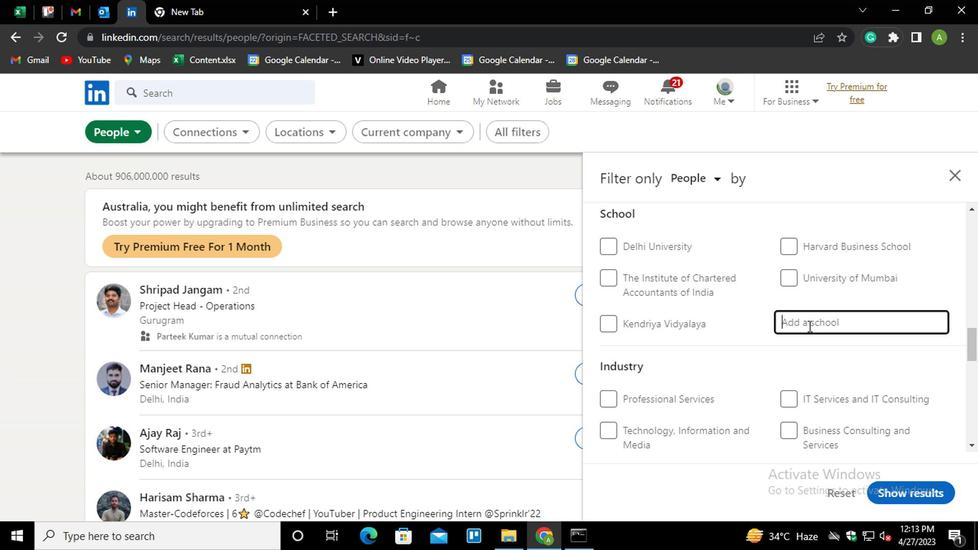 
Action: Key pressed <Key.shift><Key.shift><Key.shift>RAFI<Key.backspace><Key.backspace>JIV<Key.space><Key.shift>GGAN<Key.backspace><Key.backspace><Key.backspace>AN<Key.down><Key.down><Key.enter>
Screenshot: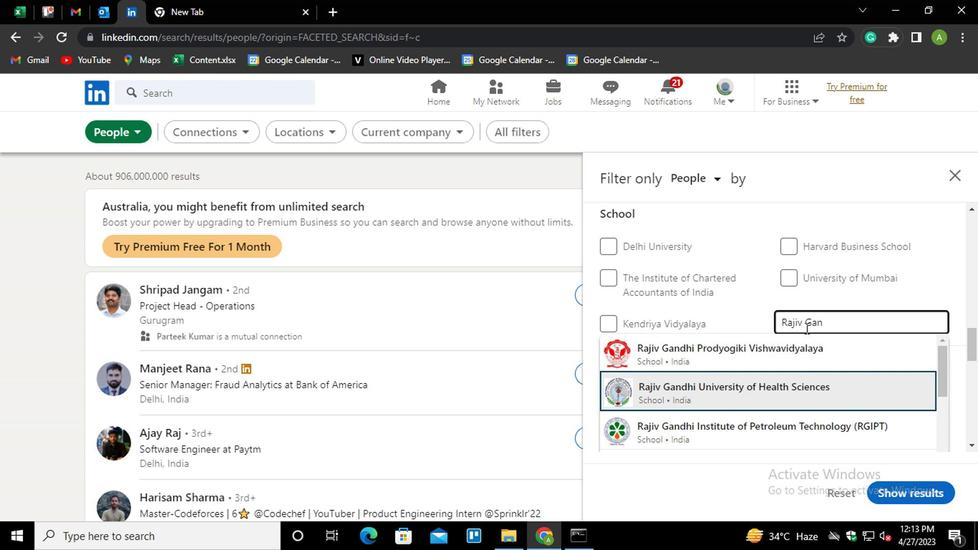 
Action: Mouse scrolled (804, 325) with delta (0, 0)
Screenshot: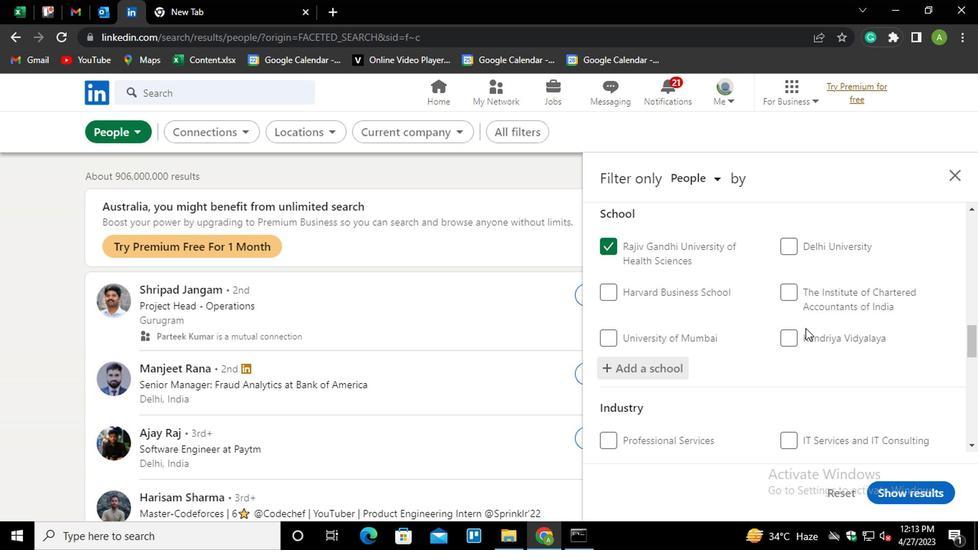 
Action: Mouse scrolled (804, 325) with delta (0, 0)
Screenshot: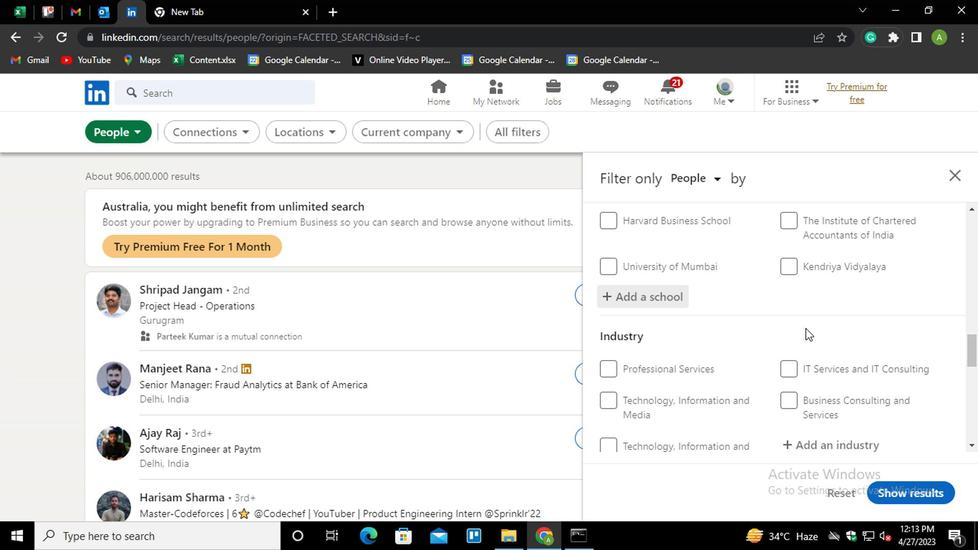
Action: Mouse scrolled (804, 325) with delta (0, 0)
Screenshot: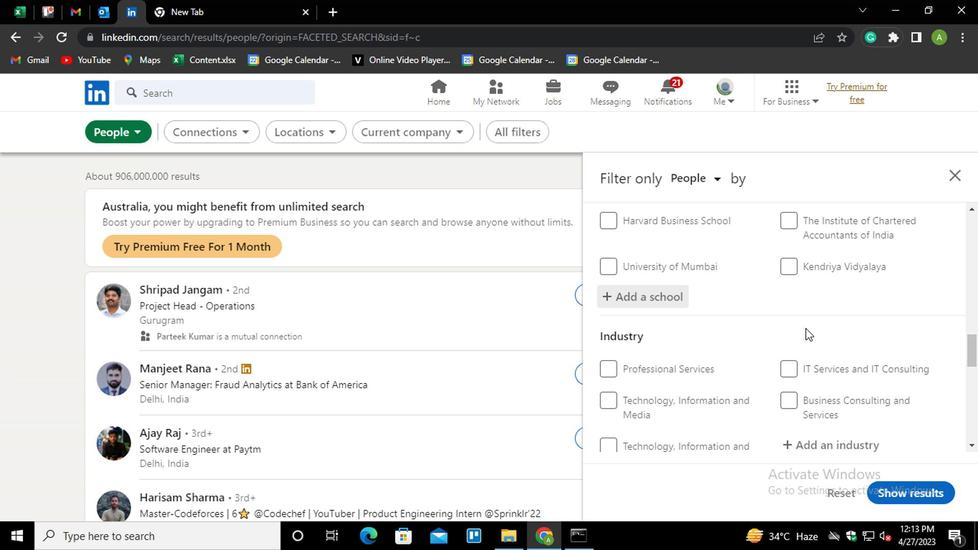 
Action: Mouse moved to (806, 306)
Screenshot: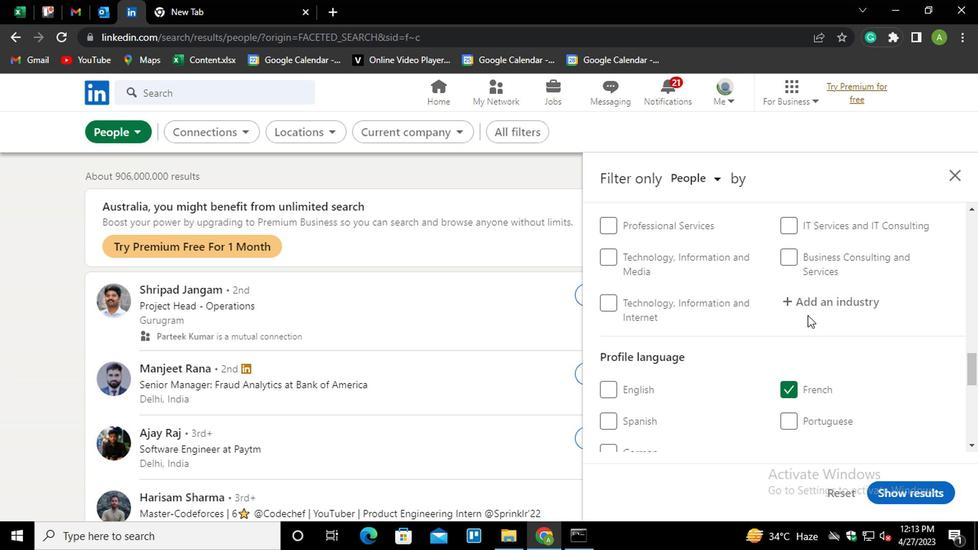 
Action: Mouse pressed left at (806, 306)
Screenshot: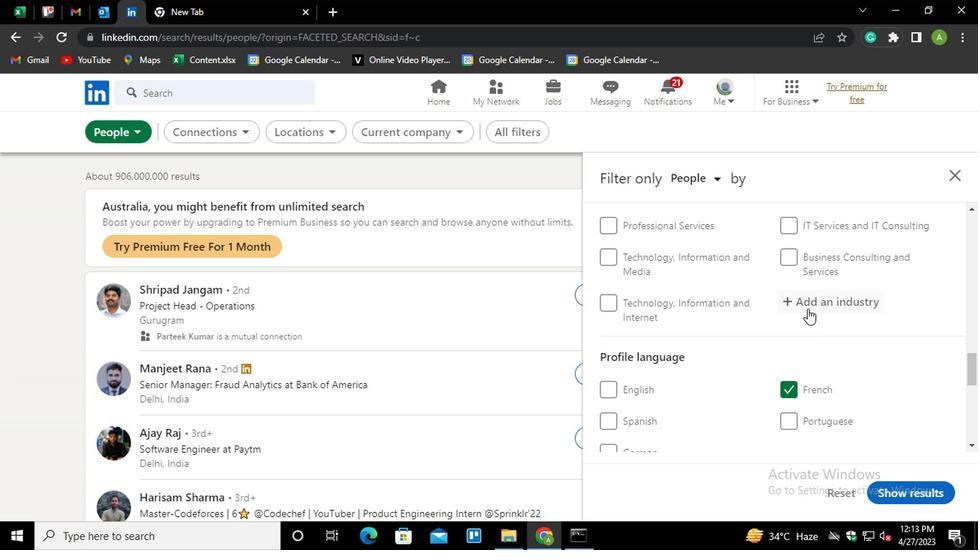 
Action: Mouse moved to (811, 301)
Screenshot: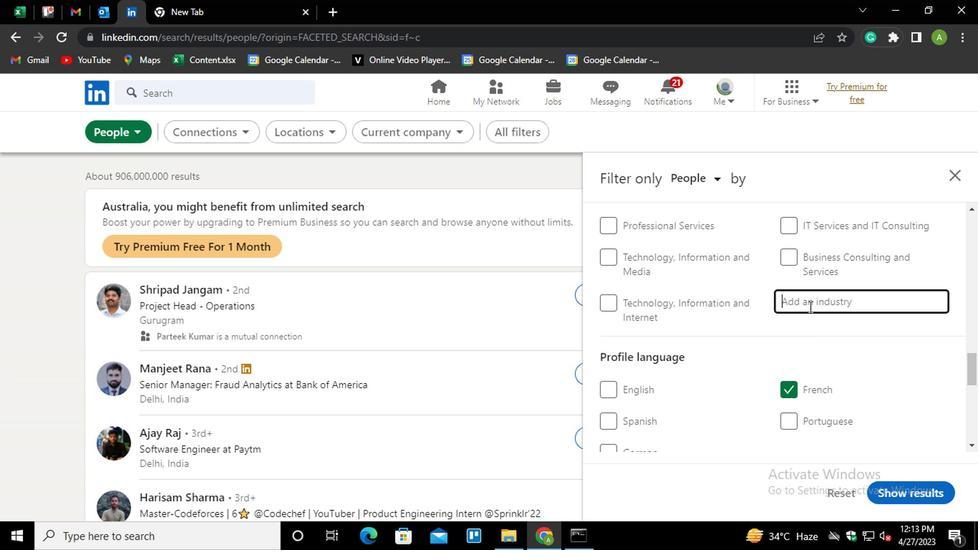 
Action: Mouse pressed left at (811, 301)
Screenshot: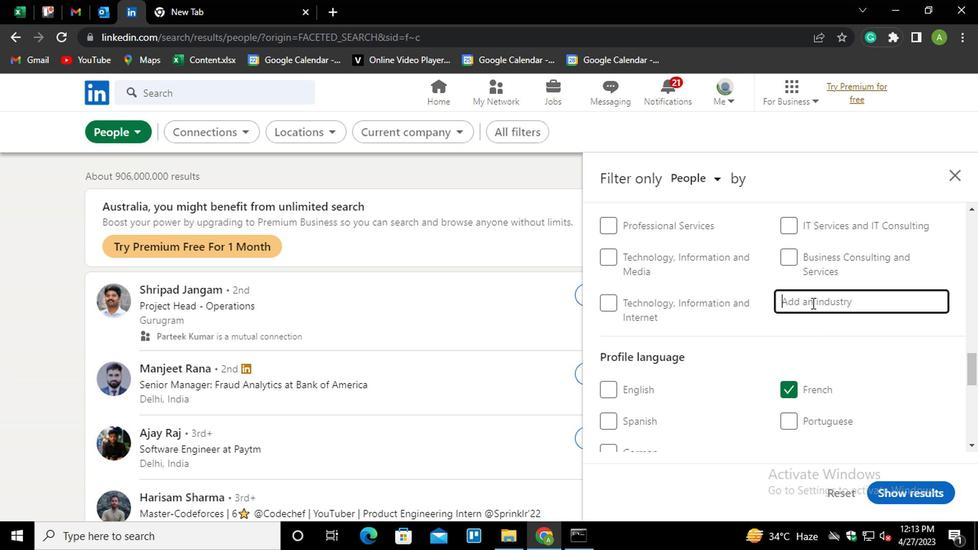 
Action: Key pressed <Key.shift>TELECOMM<Key.down><Key.down><Key.down><Key.down><Key.down><Key.enter>
Screenshot: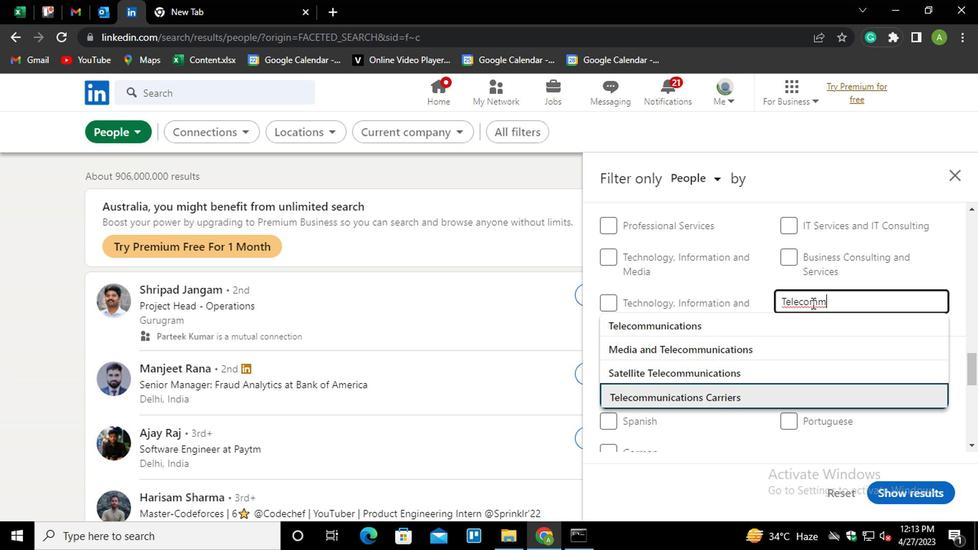 
Action: Mouse scrolled (811, 300) with delta (0, 0)
Screenshot: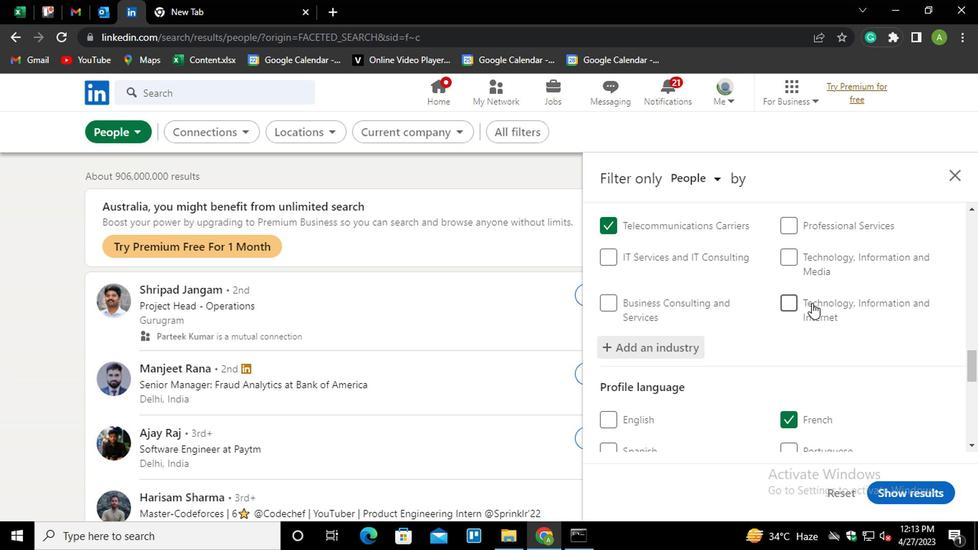 
Action: Mouse scrolled (811, 300) with delta (0, 0)
Screenshot: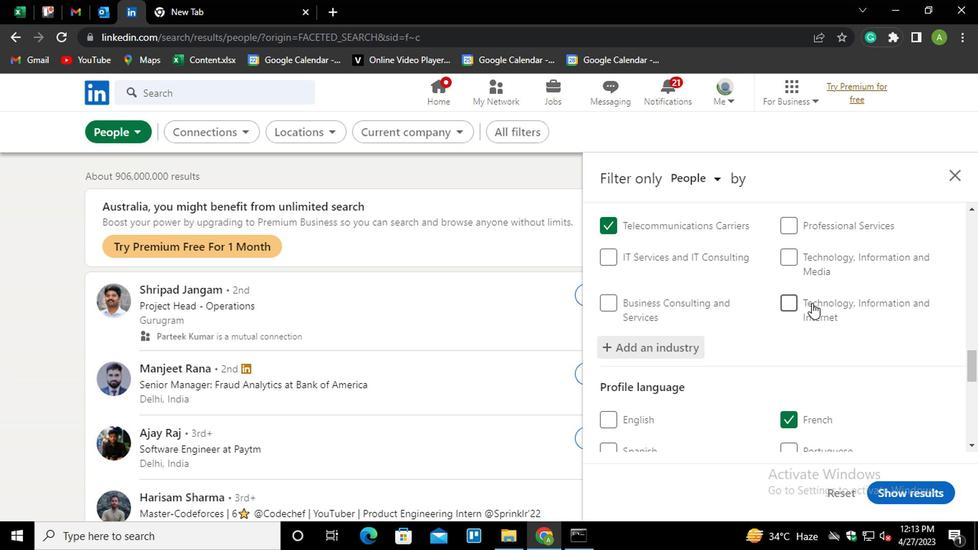 
Action: Mouse scrolled (811, 300) with delta (0, 0)
Screenshot: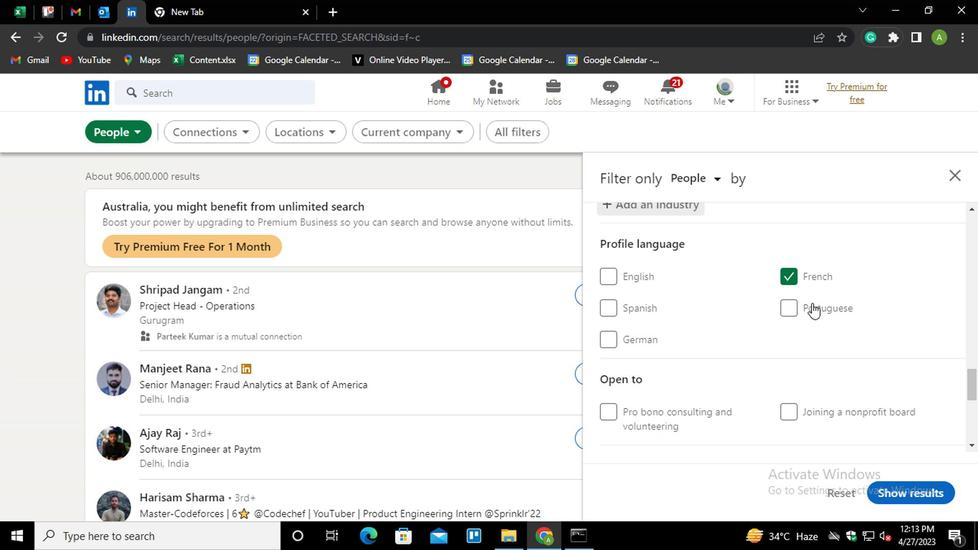 
Action: Mouse scrolled (811, 300) with delta (0, 0)
Screenshot: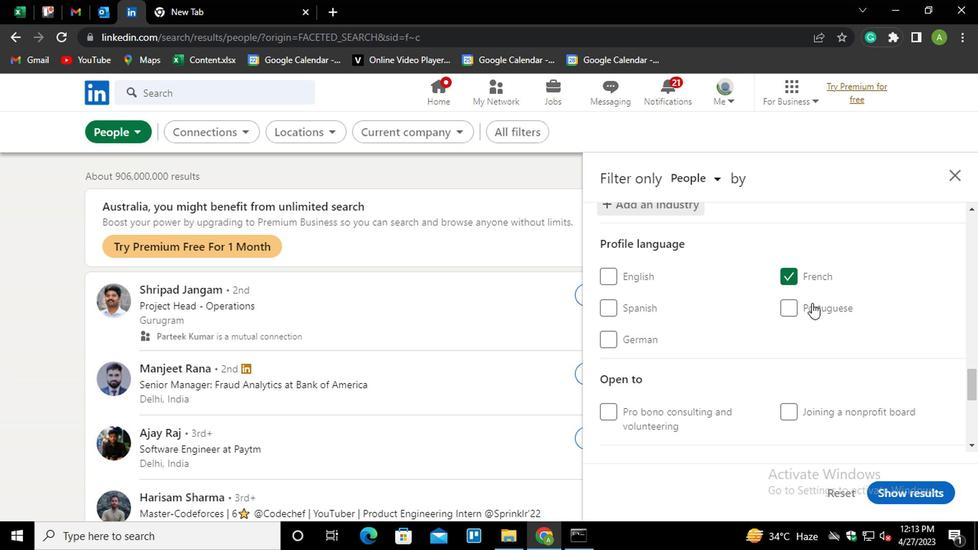 
Action: Mouse moved to (799, 313)
Screenshot: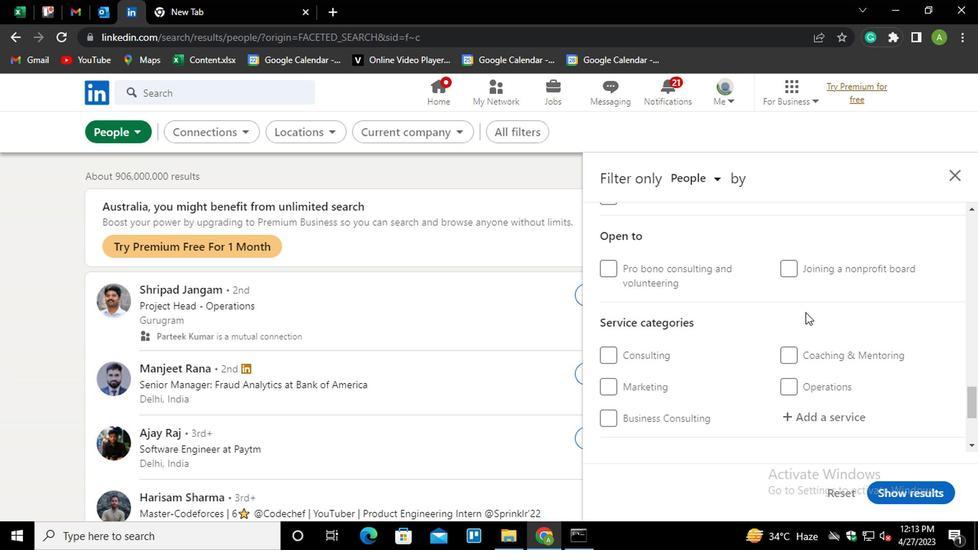 
Action: Mouse scrolled (799, 312) with delta (0, -1)
Screenshot: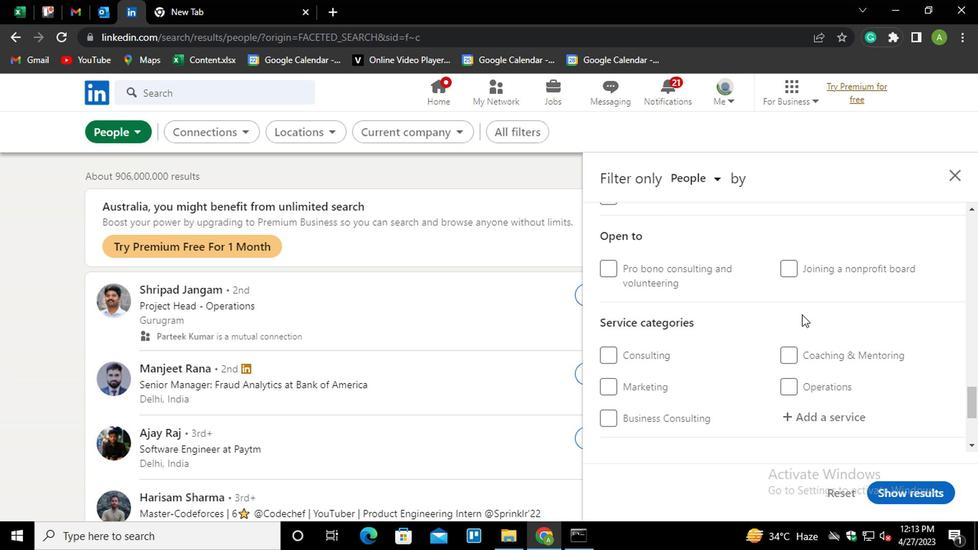 
Action: Mouse moved to (807, 333)
Screenshot: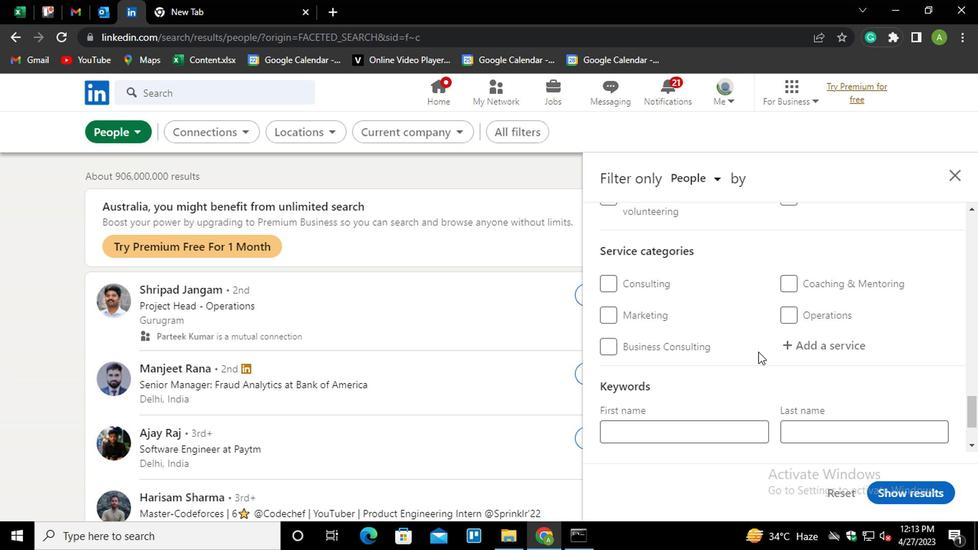 
Action: Mouse pressed left at (807, 333)
Screenshot: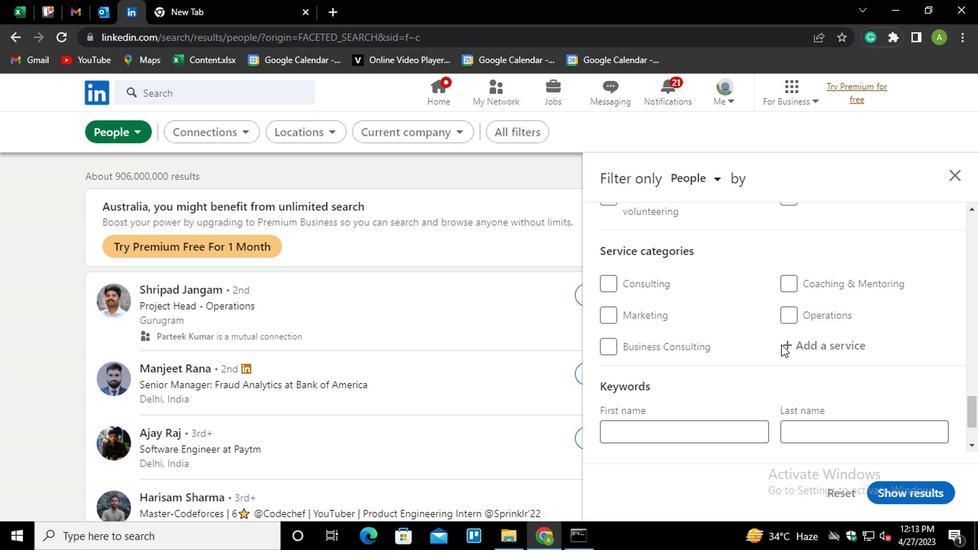 
Action: Mouse moved to (808, 342)
Screenshot: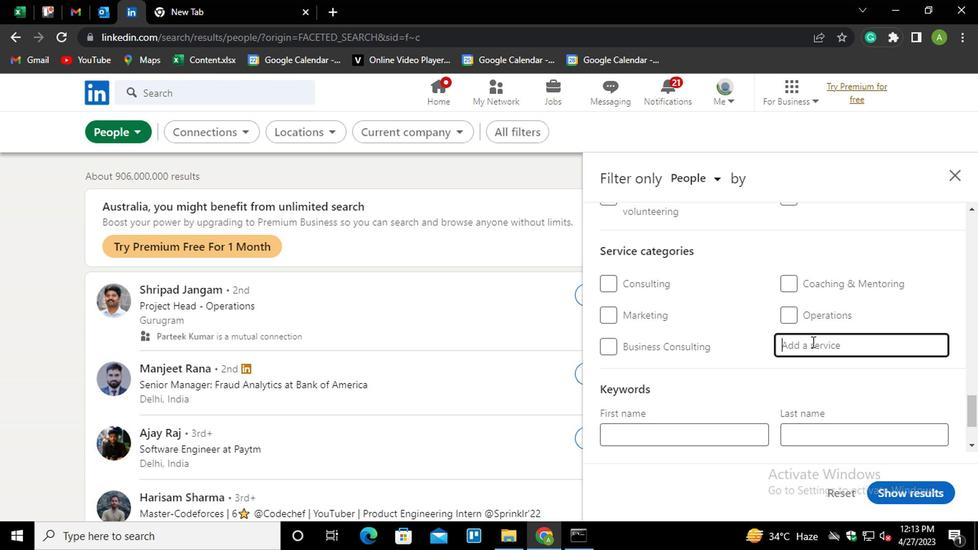 
Action: Key pressed <Key.shift>CARER<Key.backspace><Key.backspace><Key.backspace>TERIN<Key.down><Key.enter>
Screenshot: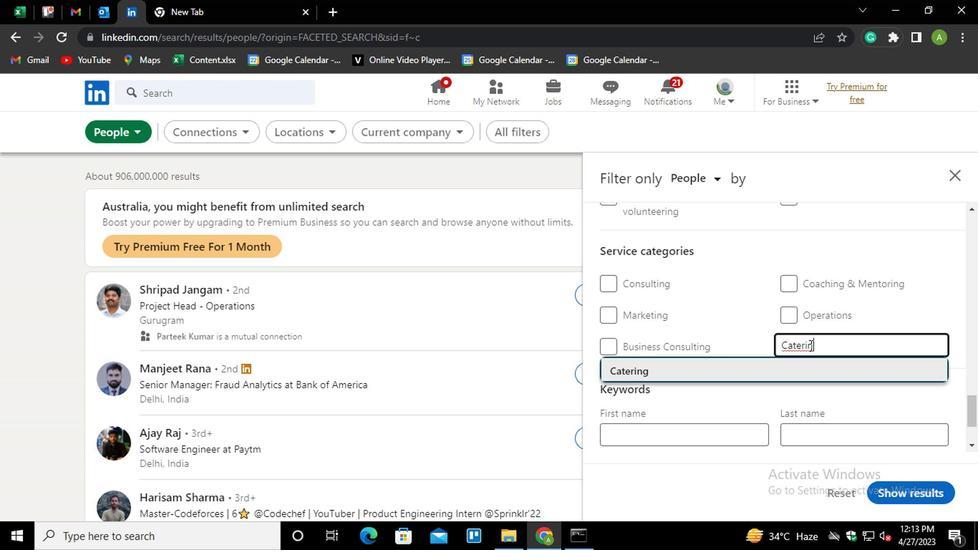 
Action: Mouse moved to (801, 371)
Screenshot: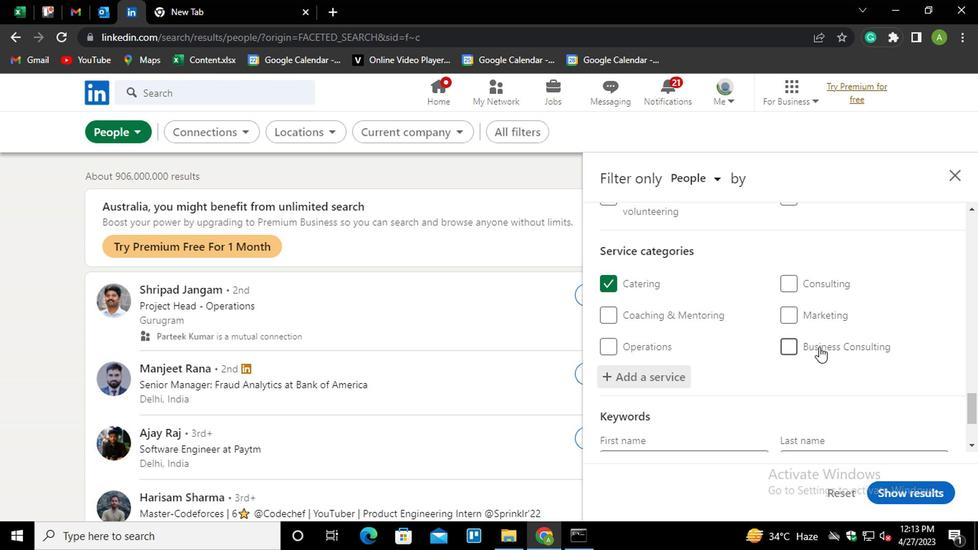 
Action: Mouse scrolled (801, 370) with delta (0, -1)
Screenshot: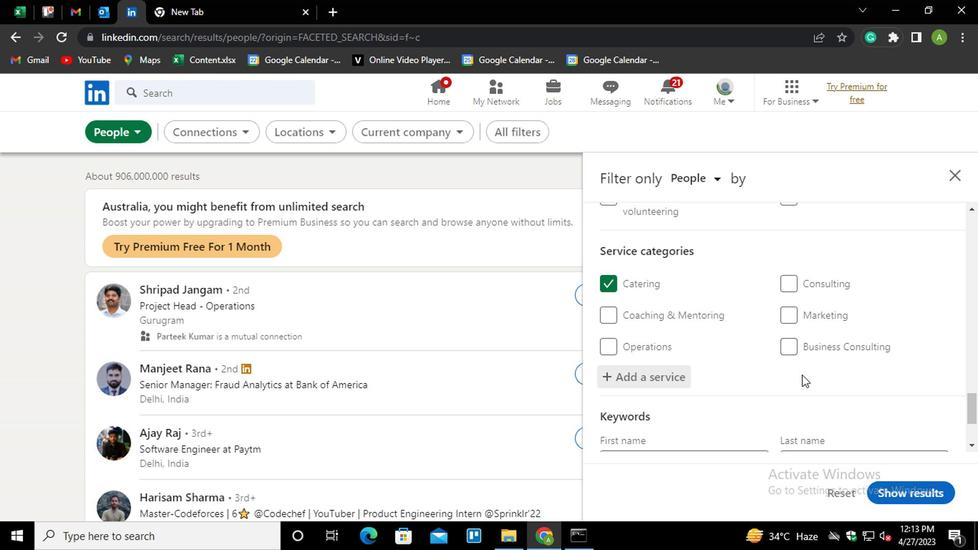 
Action: Mouse scrolled (801, 370) with delta (0, -1)
Screenshot: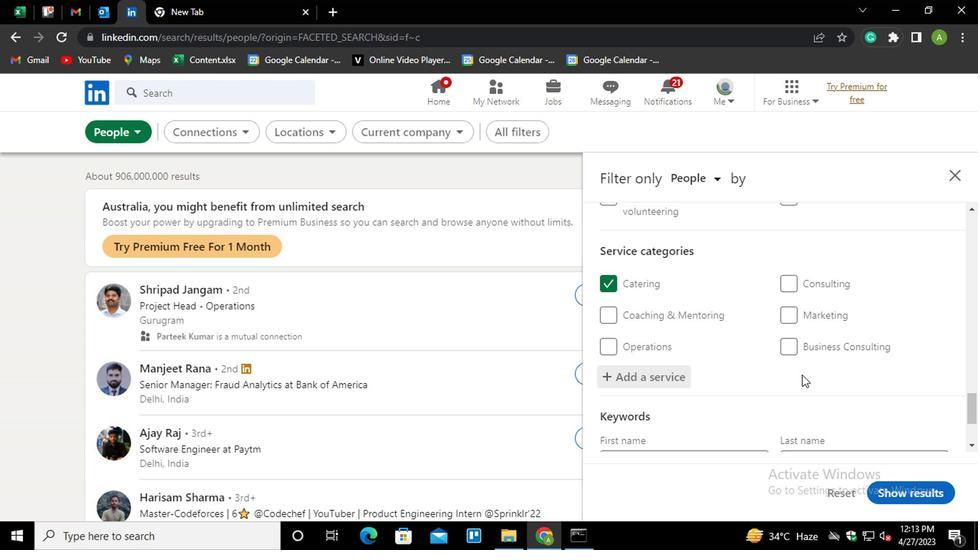 
Action: Mouse moved to (659, 389)
Screenshot: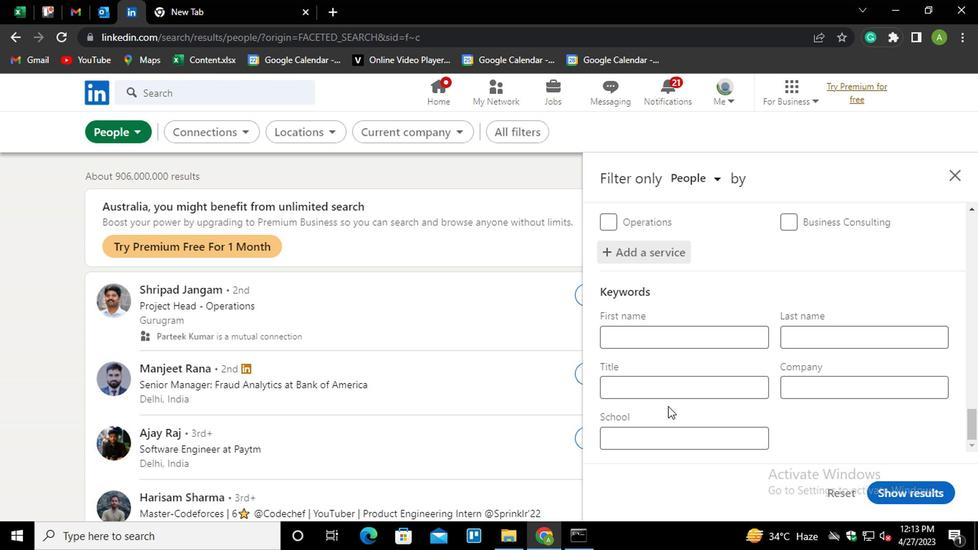 
Action: Mouse pressed left at (659, 389)
Screenshot: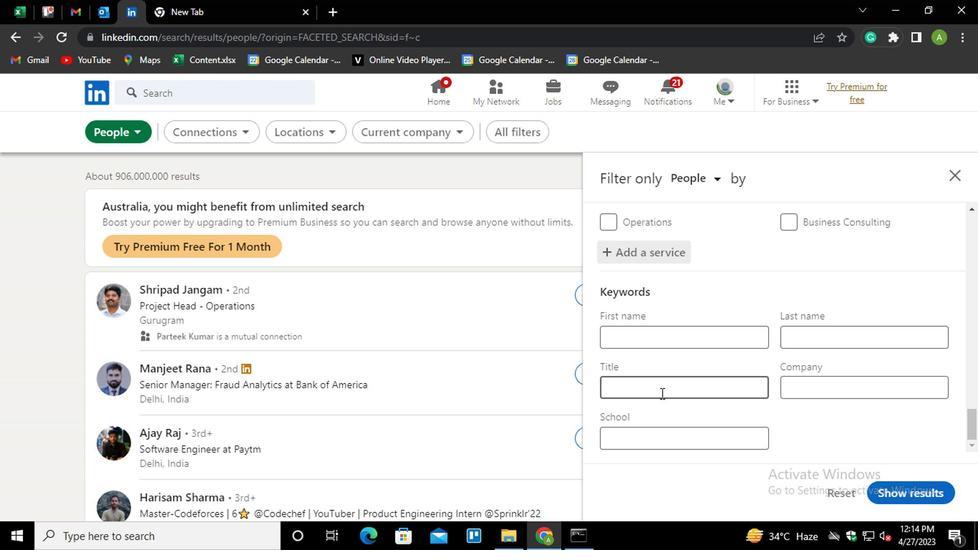 
Action: Mouse moved to (649, 394)
Screenshot: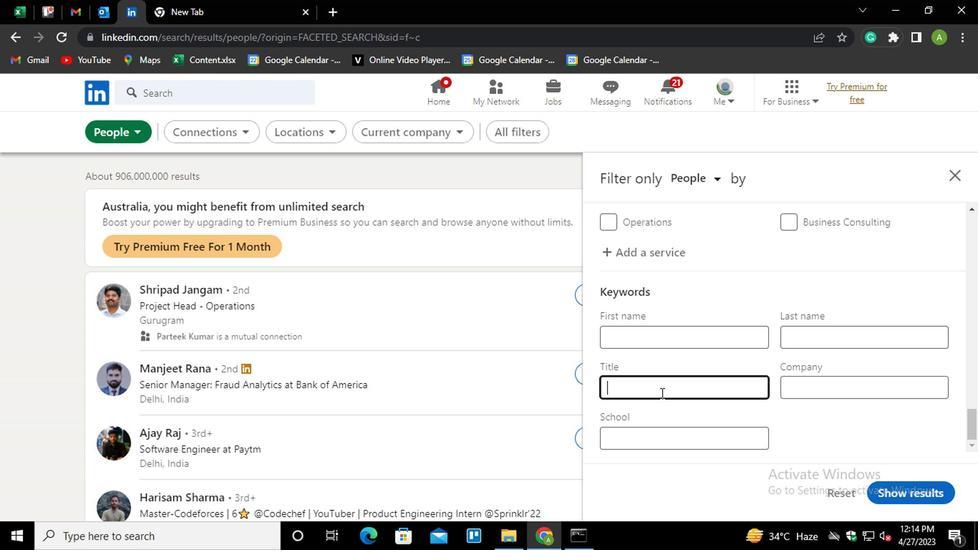 
Action: Key pressed <Key.shift>LINECO<Key.backspace><Key.backspace><Key.space>COOC<Key.backspace>K
Screenshot: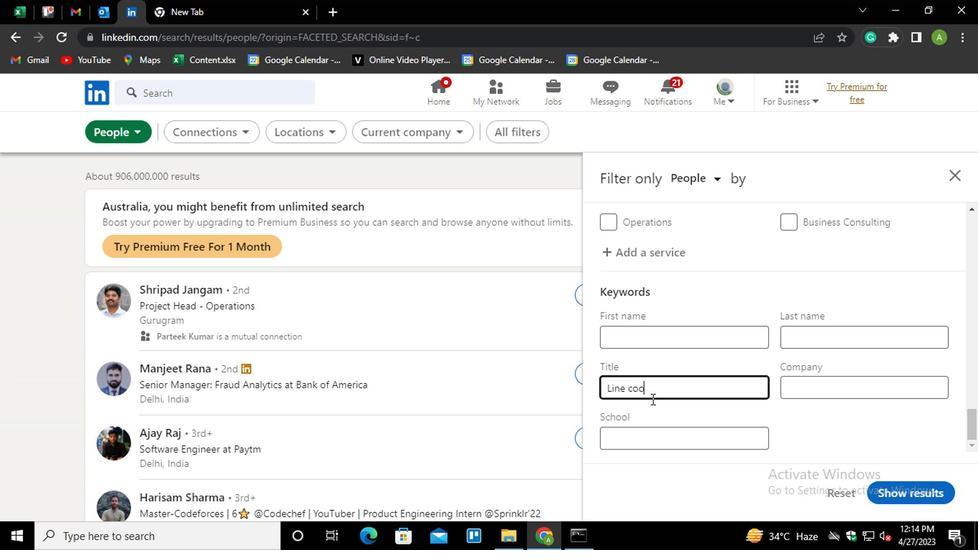 
Action: Mouse moved to (878, 446)
Screenshot: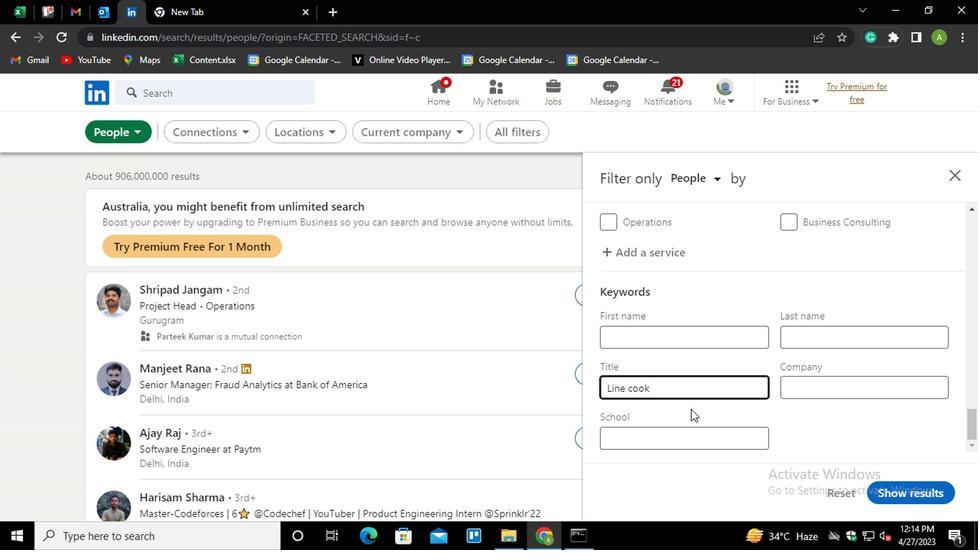 
Action: Mouse pressed left at (878, 446)
Screenshot: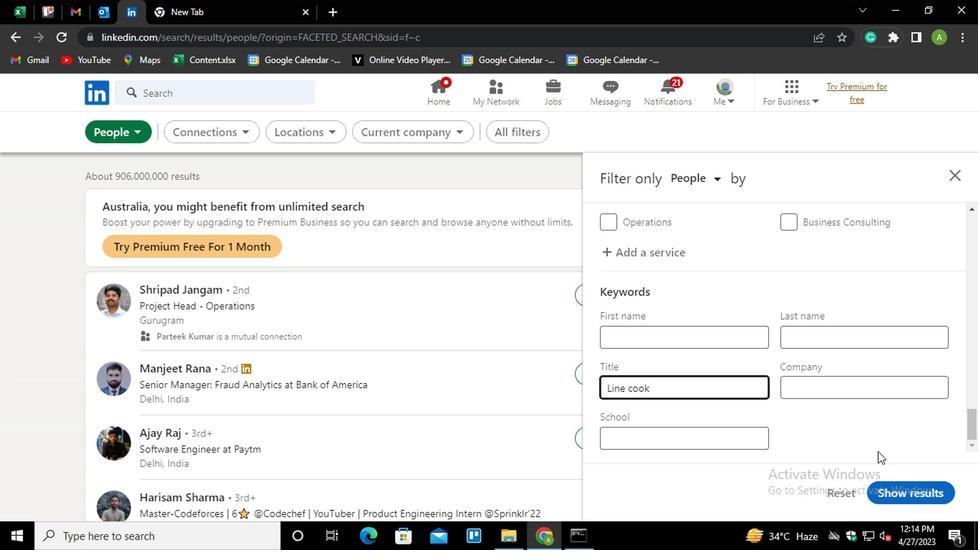 
Action: Mouse moved to (902, 483)
Screenshot: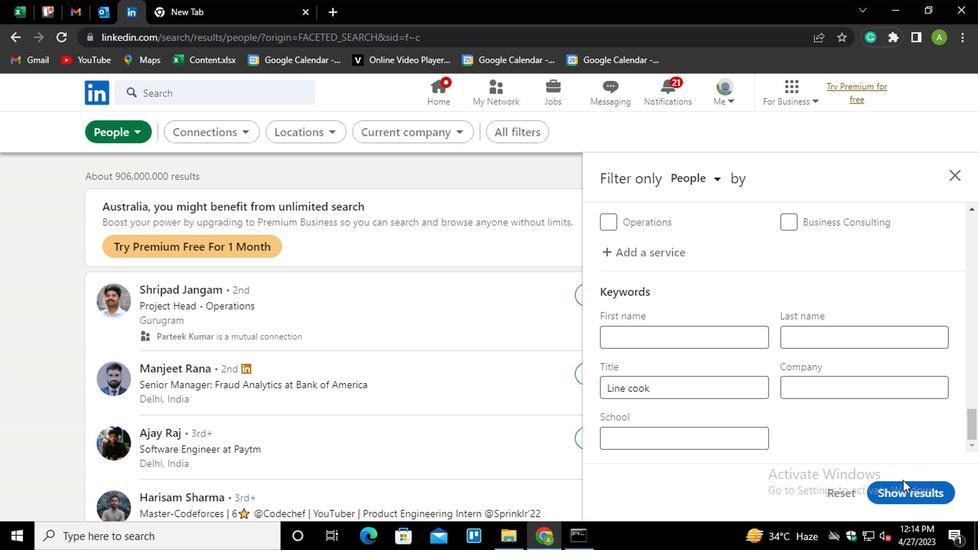
Action: Mouse pressed left at (902, 483)
Screenshot: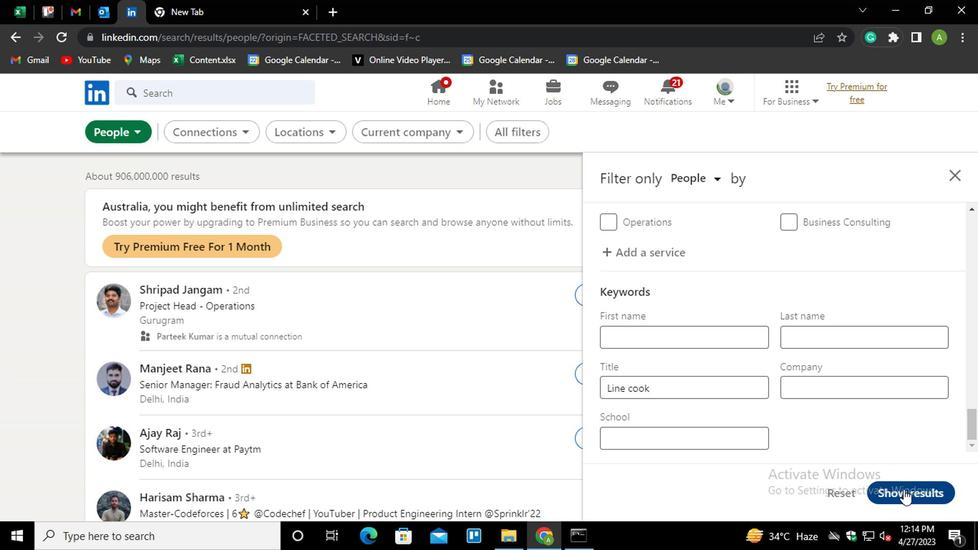
Action: Mouse moved to (901, 487)
Screenshot: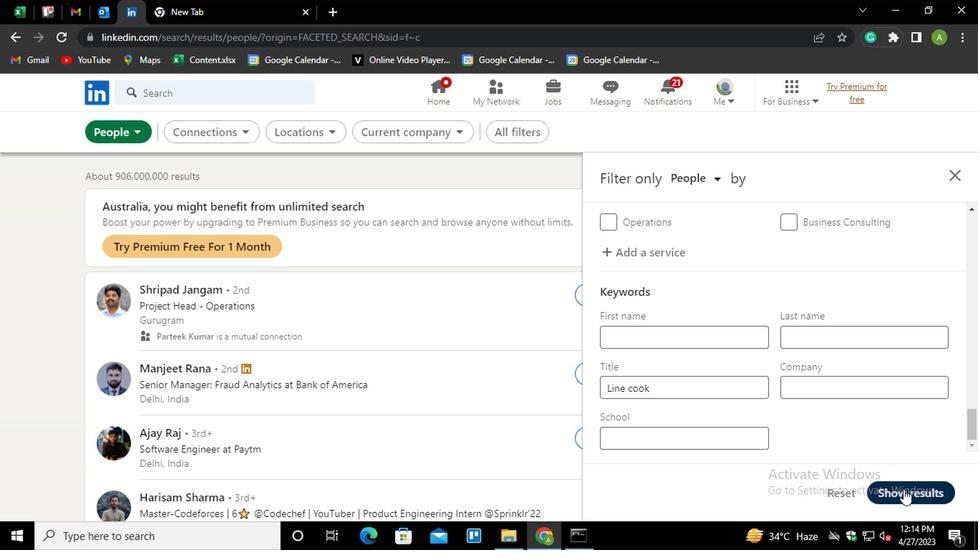 
